 Task: In the  document publicspeaking.pdf Select the last point and add comment:  'Excellent point!' Insert emoji reactions: 'Heart' Select all the potins and apply Lowercase
Action: Mouse moved to (284, 432)
Screenshot: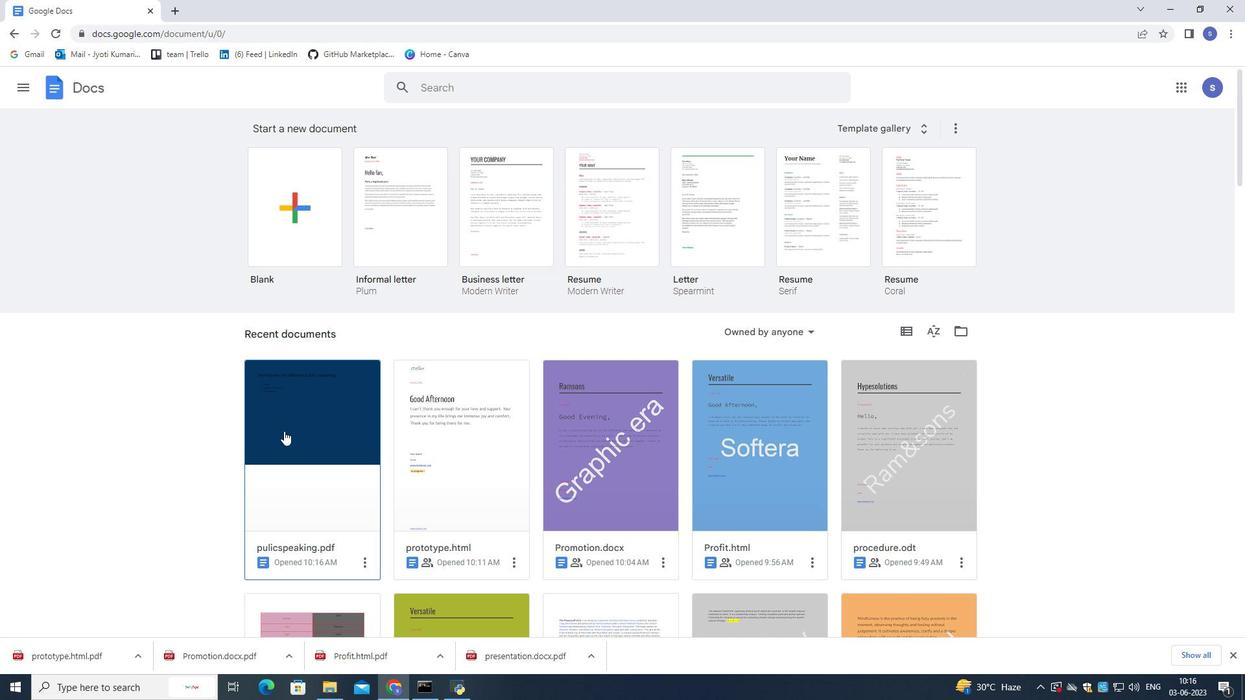 
Action: Mouse pressed left at (284, 432)
Screenshot: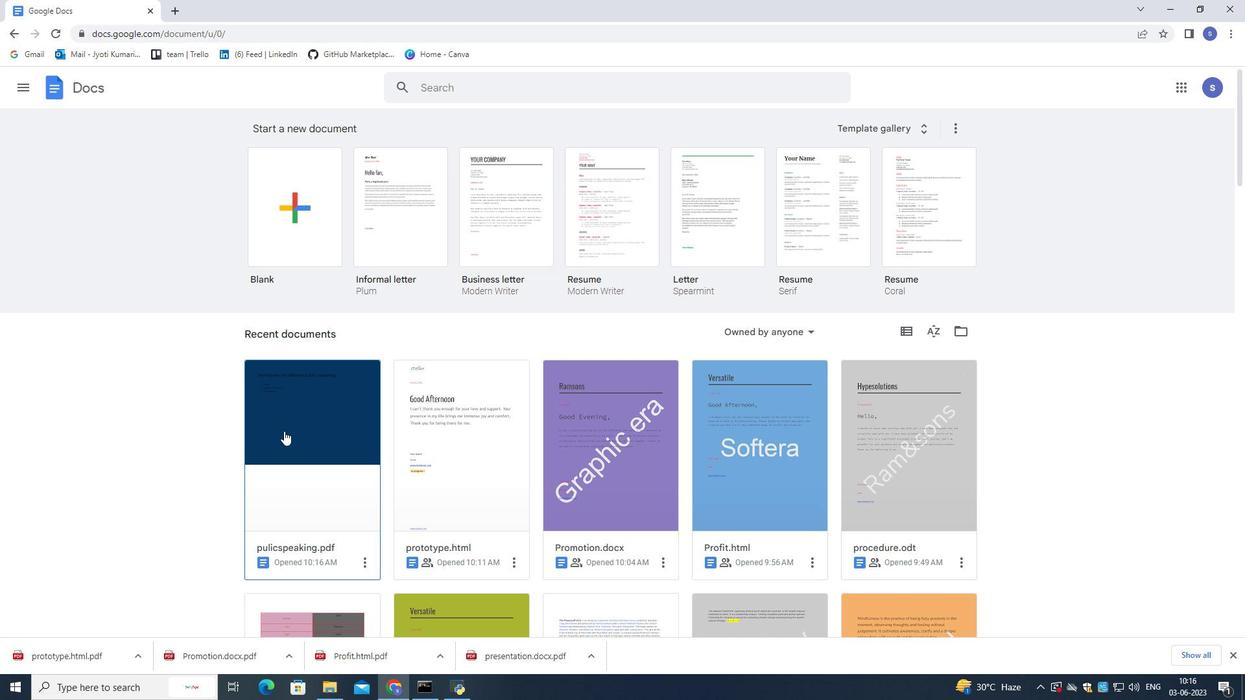 
Action: Mouse moved to (285, 432)
Screenshot: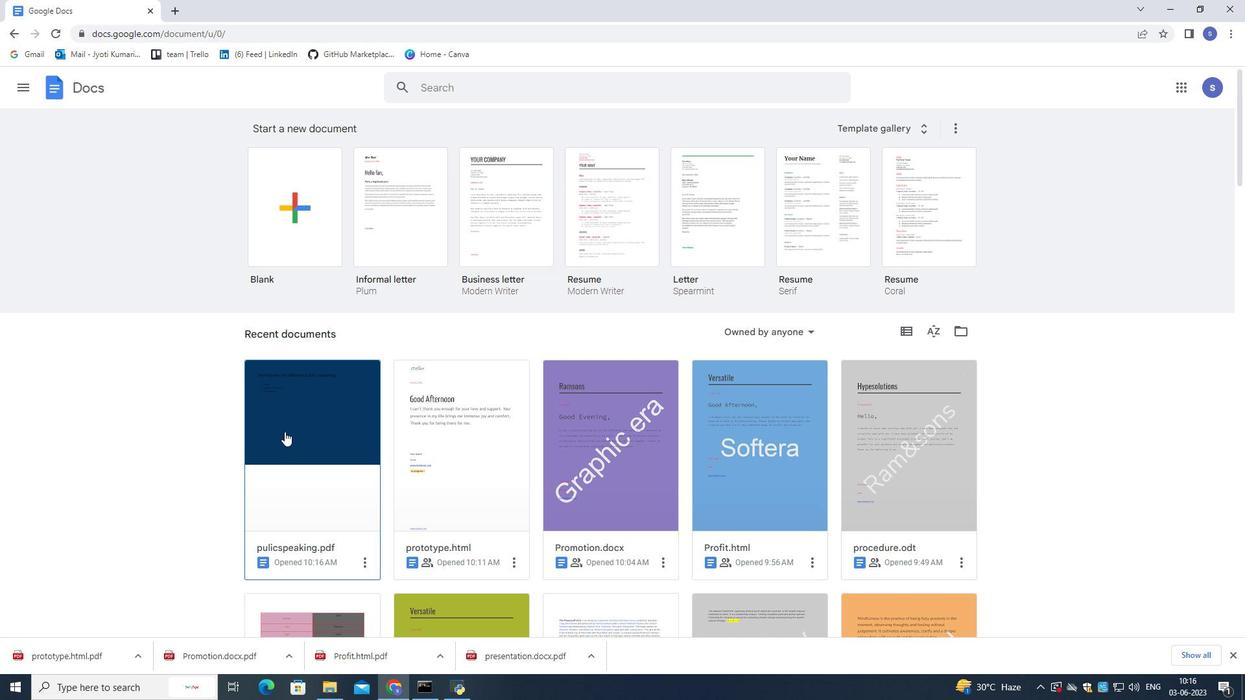 
Action: Mouse pressed left at (285, 432)
Screenshot: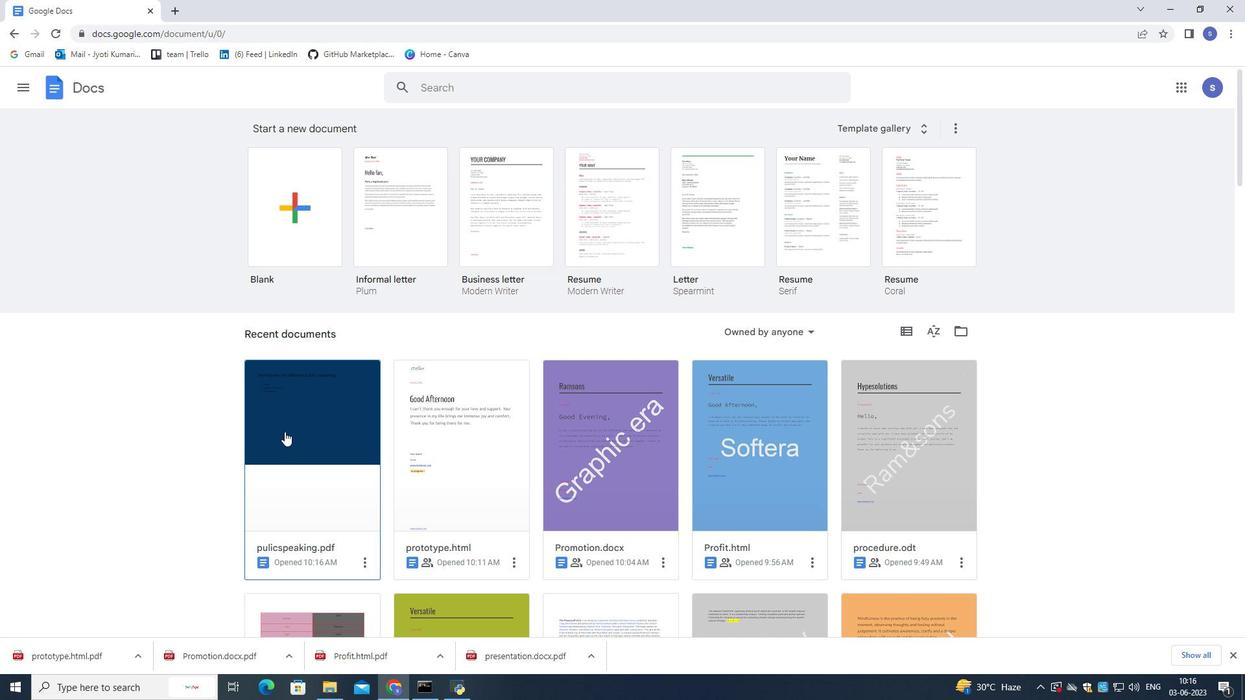 
Action: Mouse moved to (439, 314)
Screenshot: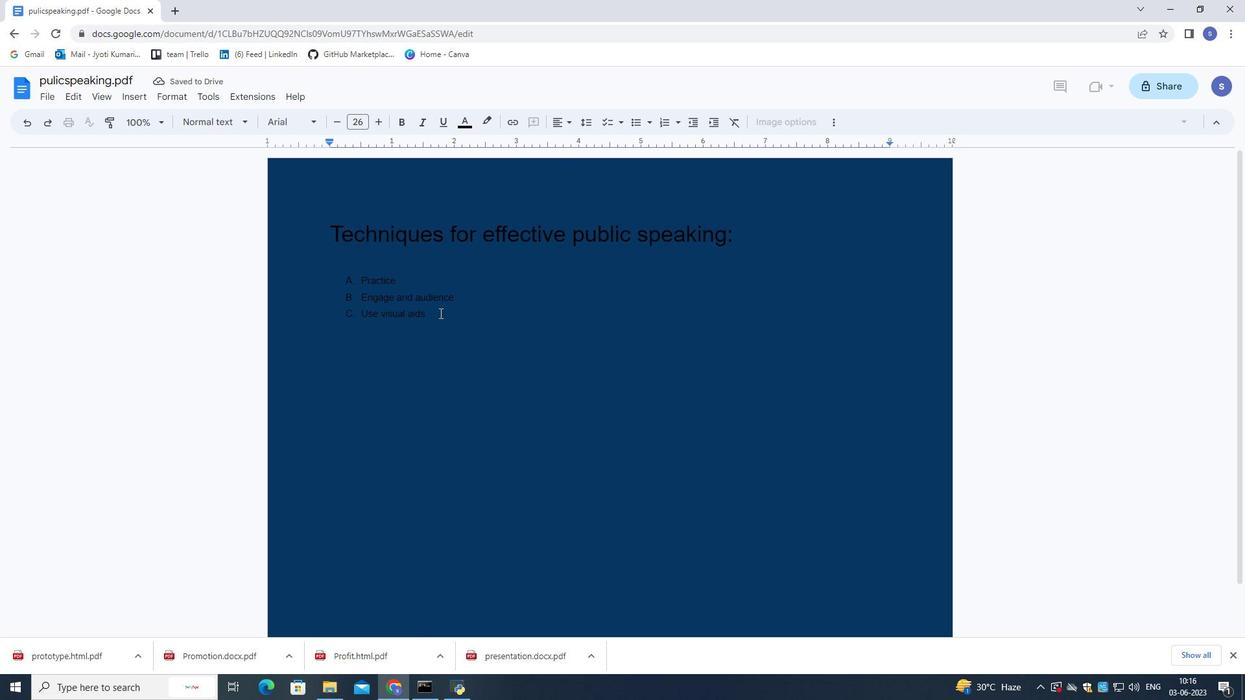 
Action: Mouse pressed left at (439, 314)
Screenshot: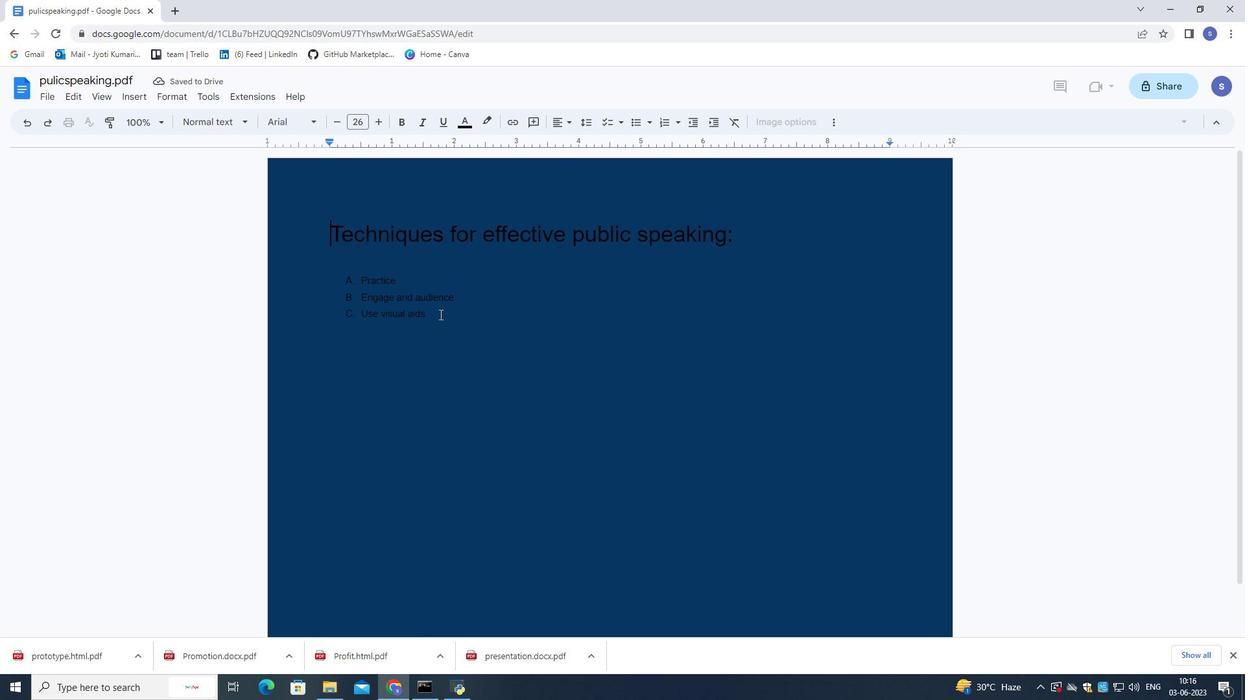 
Action: Mouse moved to (139, 94)
Screenshot: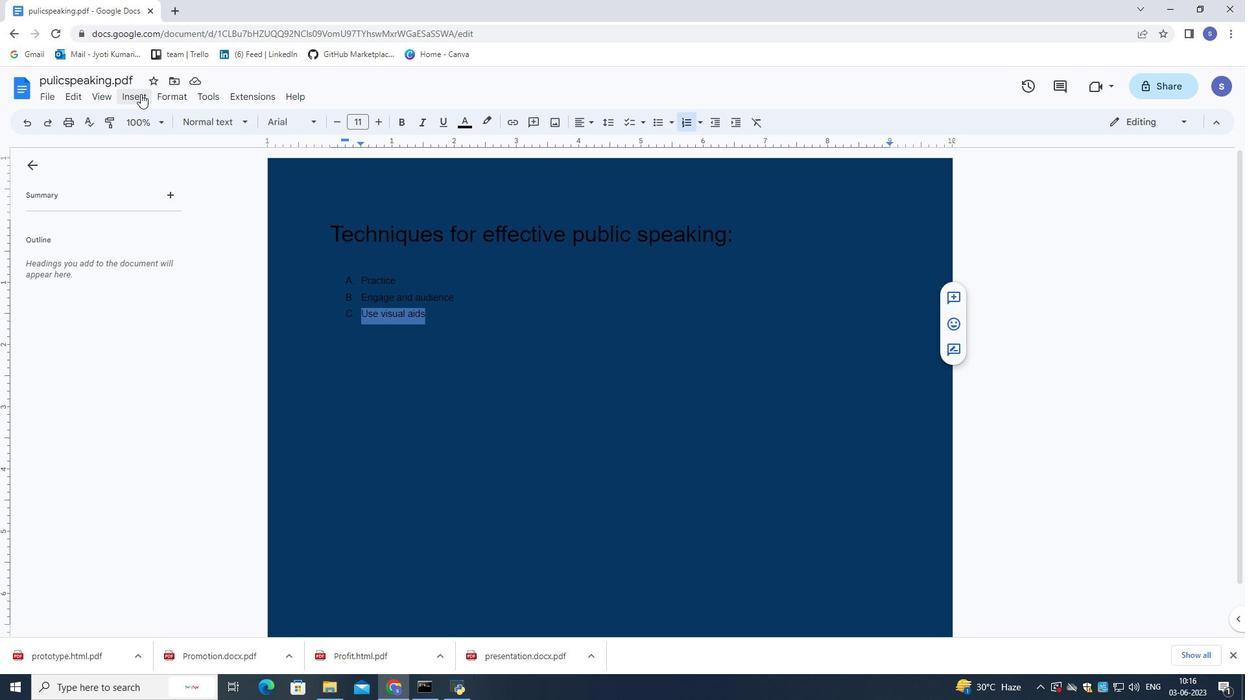 
Action: Mouse pressed left at (139, 94)
Screenshot: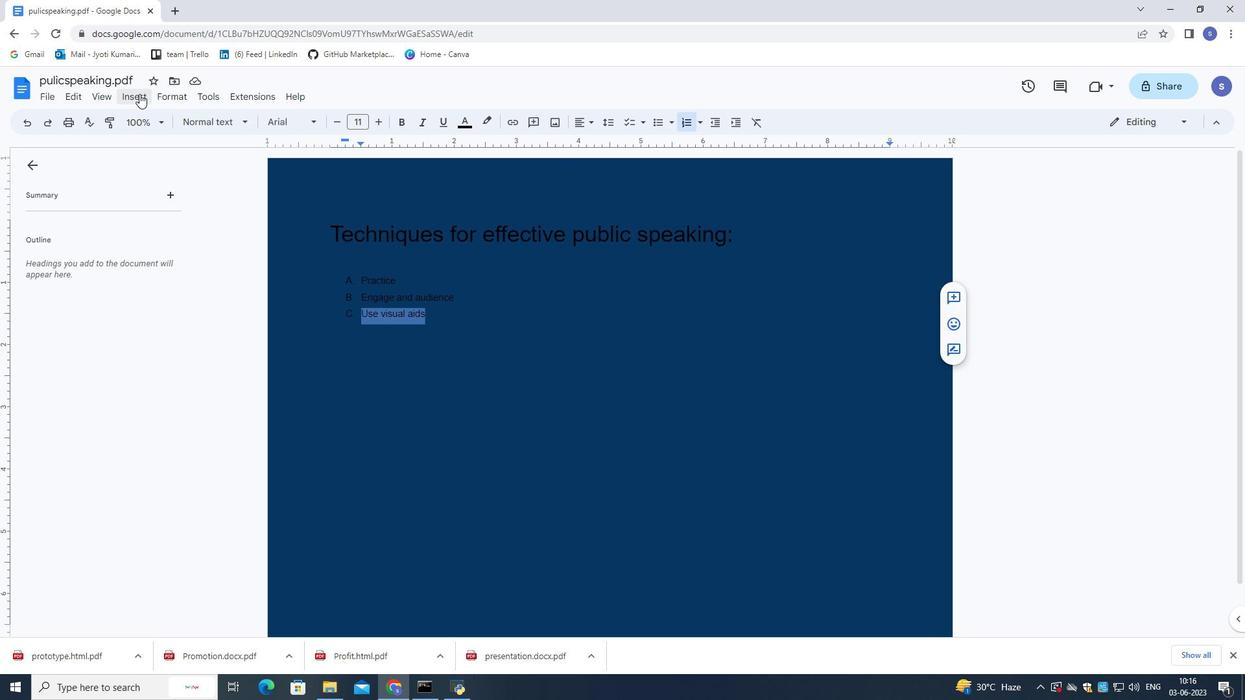 
Action: Mouse moved to (213, 519)
Screenshot: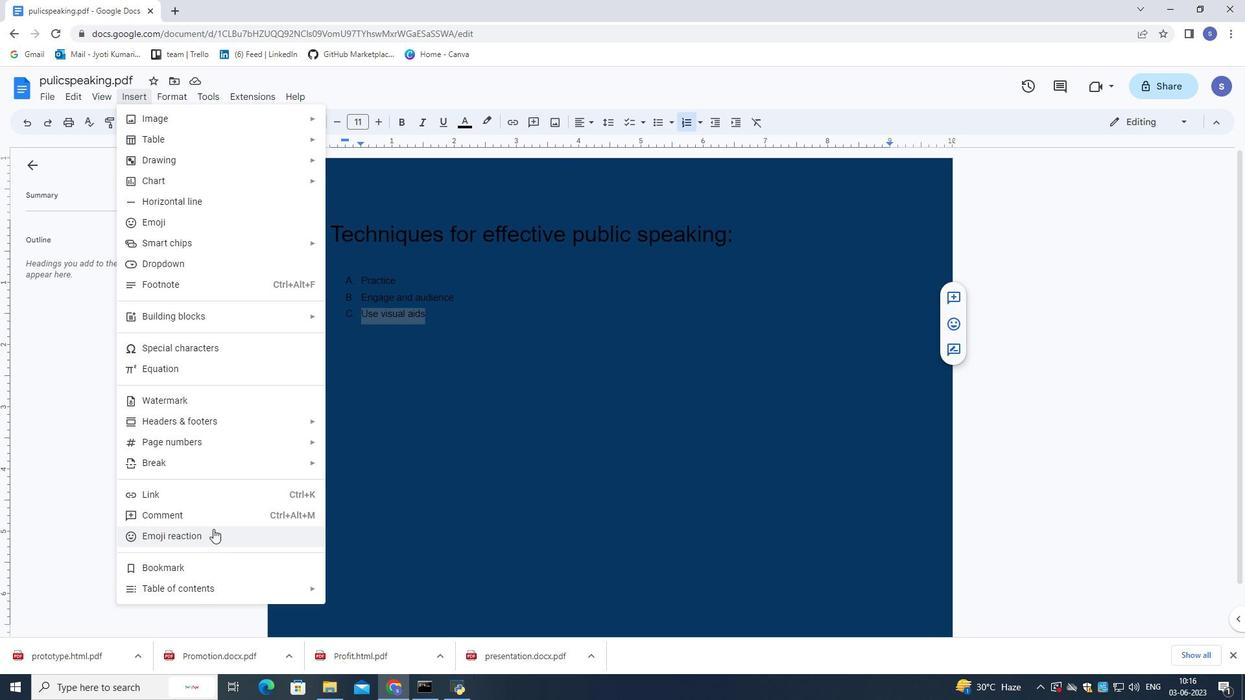 
Action: Mouse pressed left at (213, 519)
Screenshot: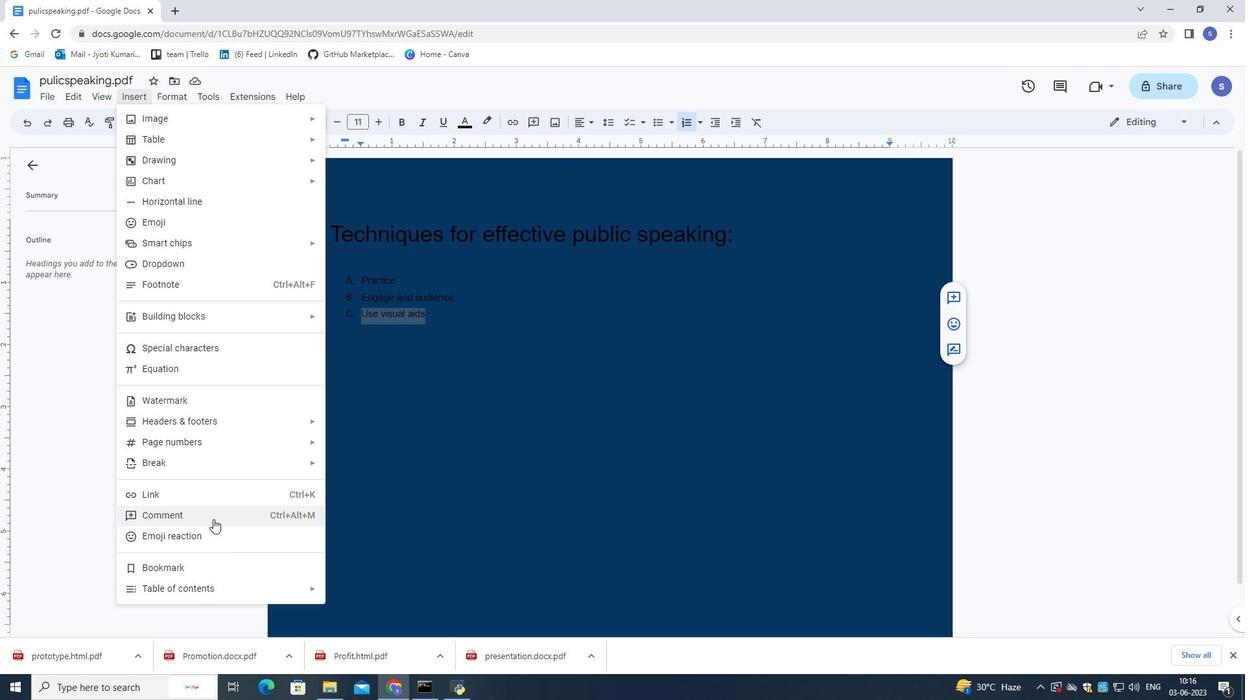 
Action: Mouse moved to (219, 524)
Screenshot: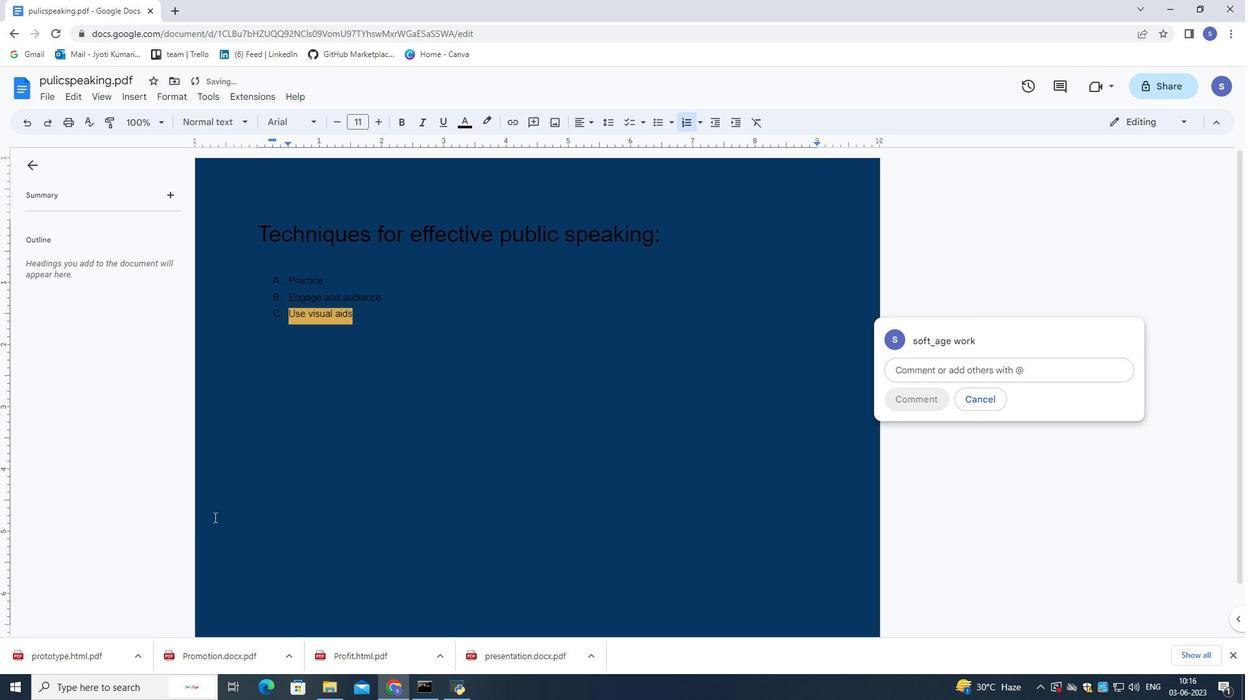 
Action: Key pressed <Key.shift><Key.shift><Key.shift><Key.shift><Key.shift><Key.shift>e<Key.backspace><Key.shift><Key.shift>Excellent<Key.space>point<Key.shift><Key.shift><Key.shift><Key.shift>!<Key.space>
Screenshot: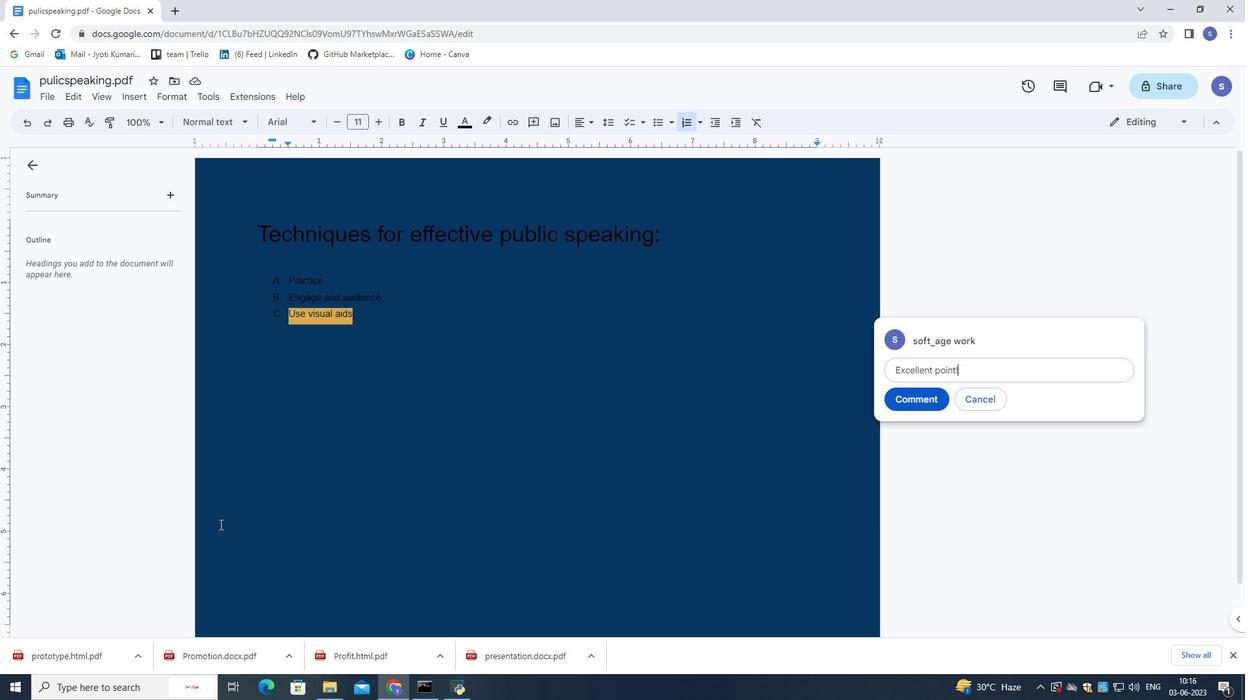 
Action: Mouse moved to (901, 393)
Screenshot: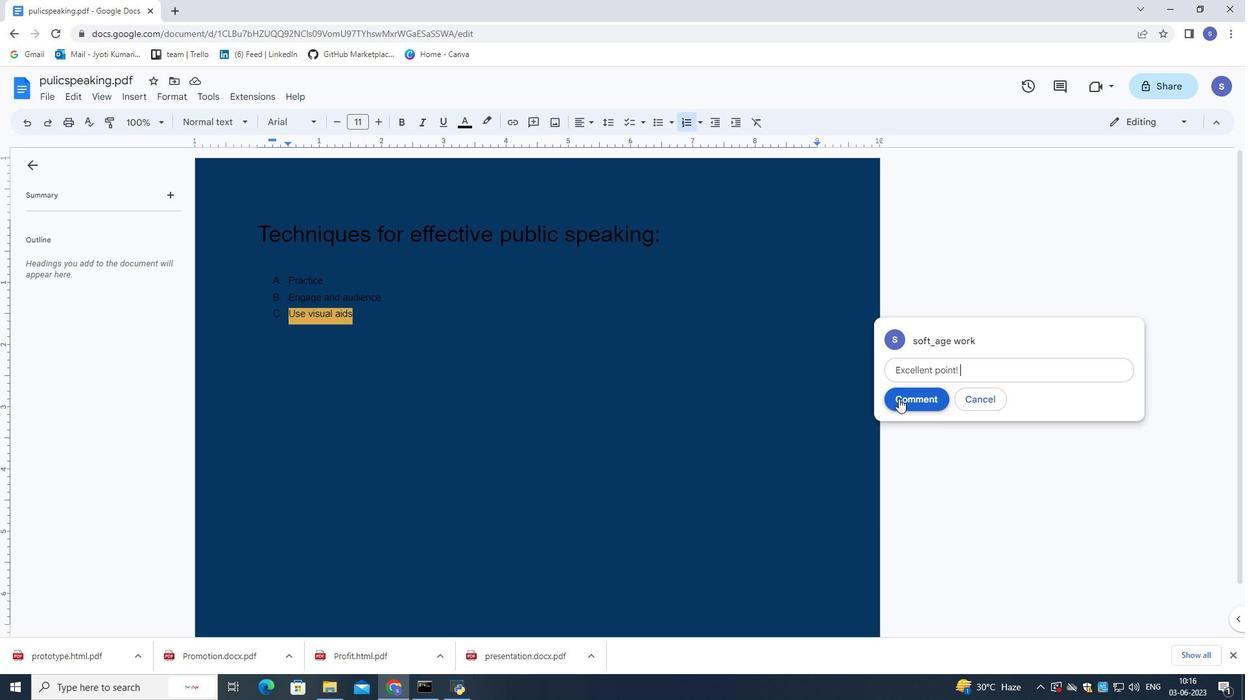 
Action: Mouse pressed left at (901, 393)
Screenshot: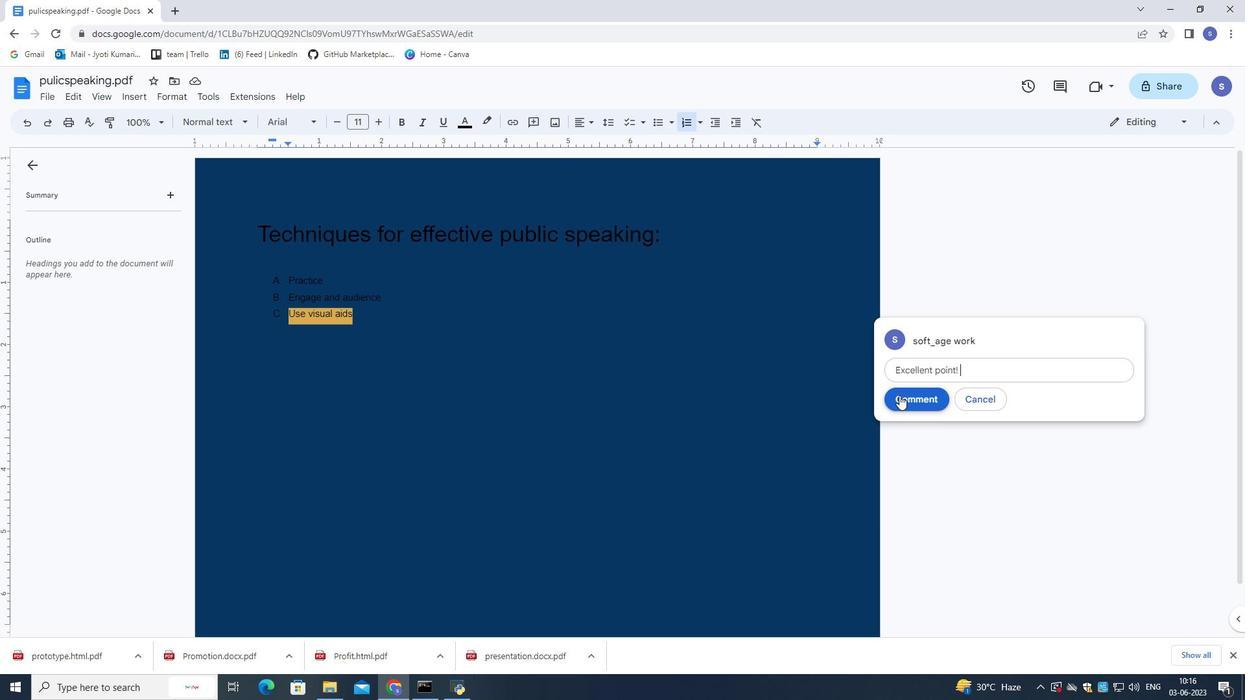 
Action: Mouse moved to (857, 286)
Screenshot: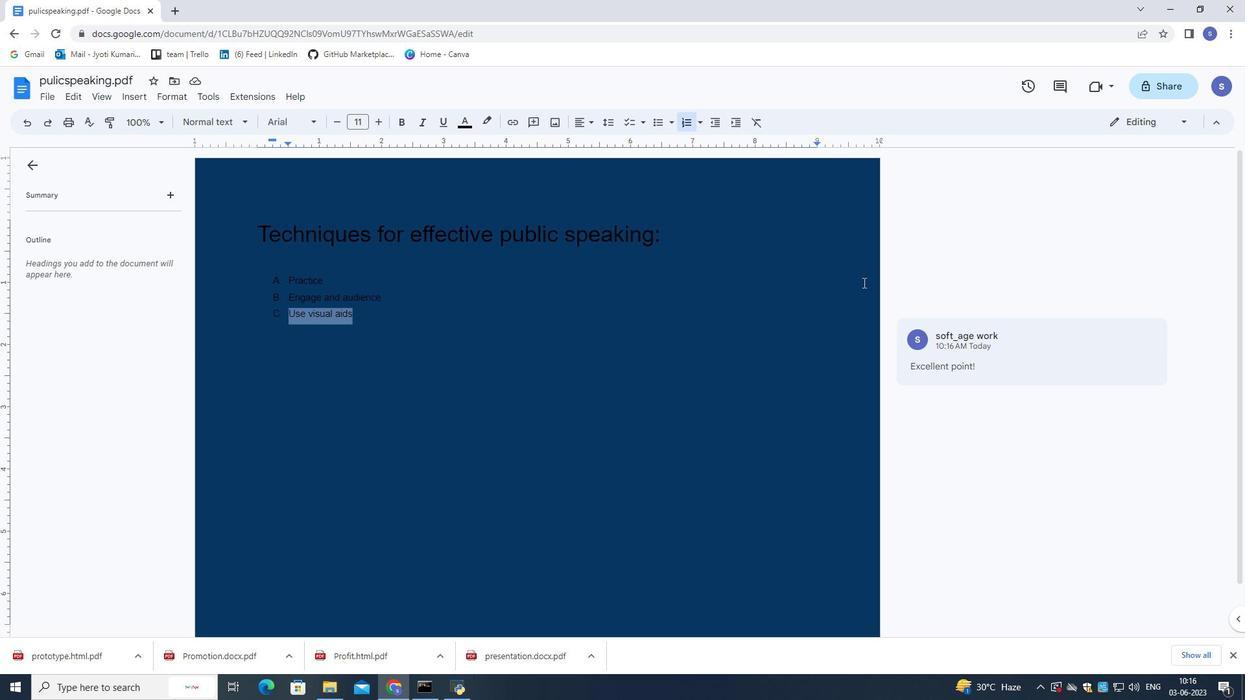 
Action: Mouse pressed left at (857, 286)
Screenshot: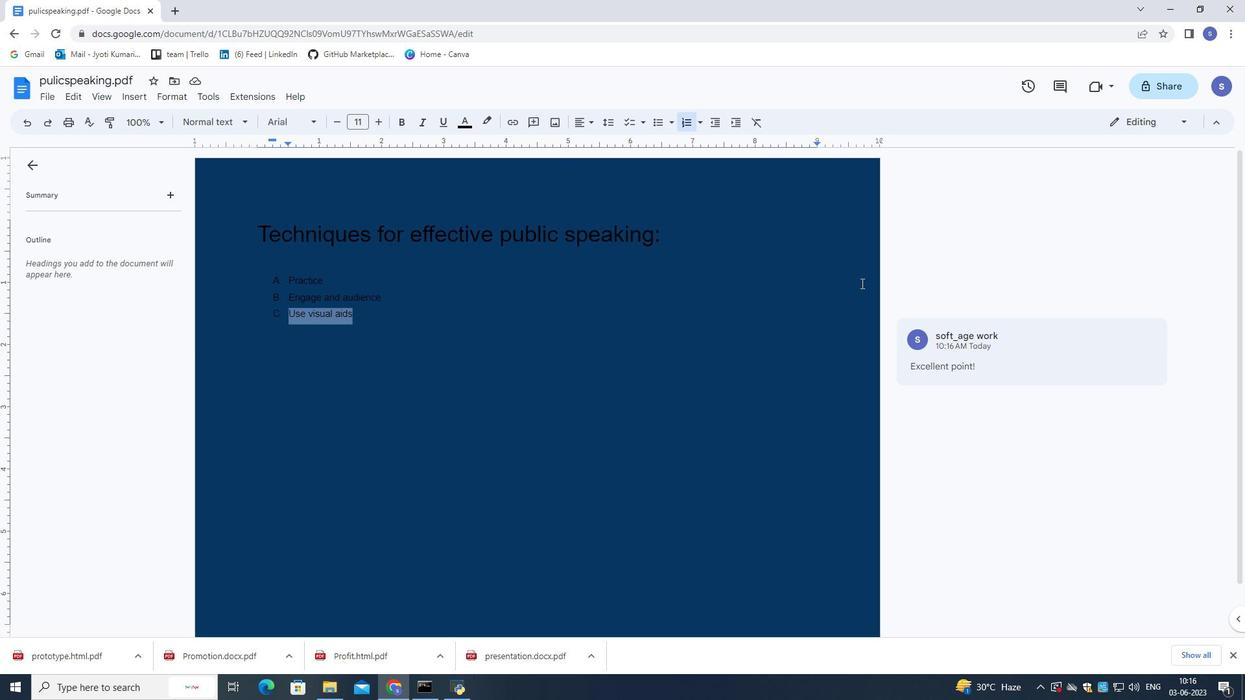 
Action: Mouse moved to (883, 287)
Screenshot: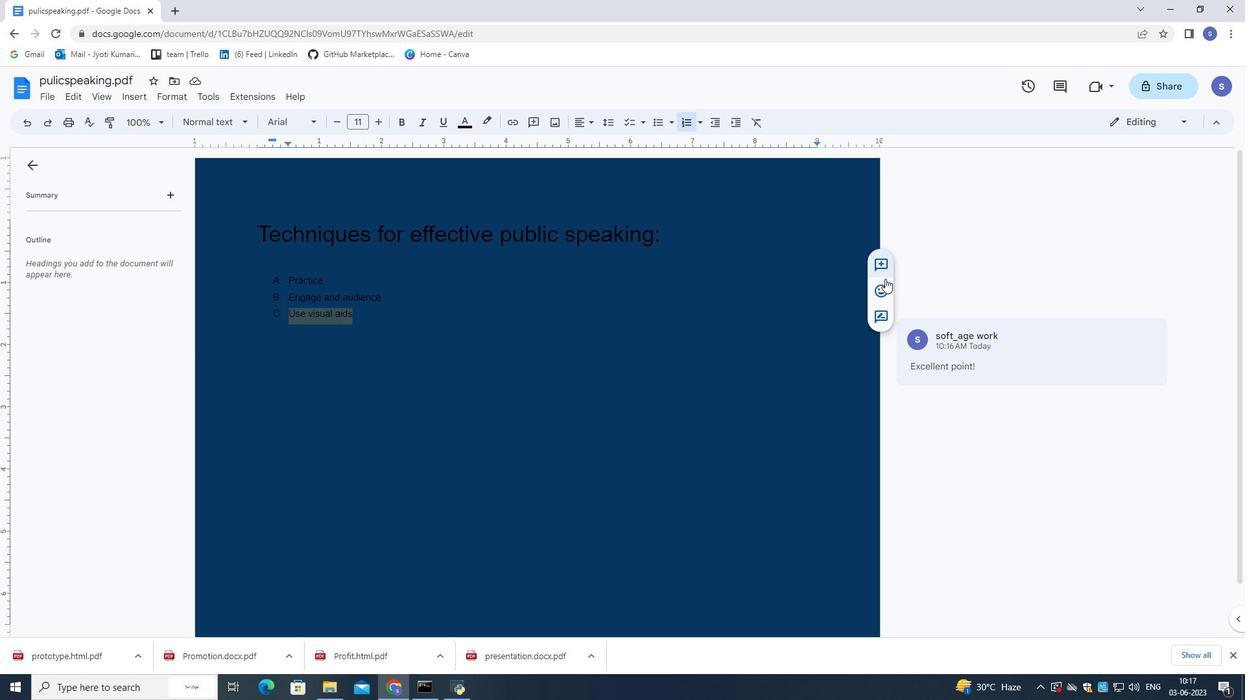 
Action: Mouse pressed left at (883, 287)
Screenshot: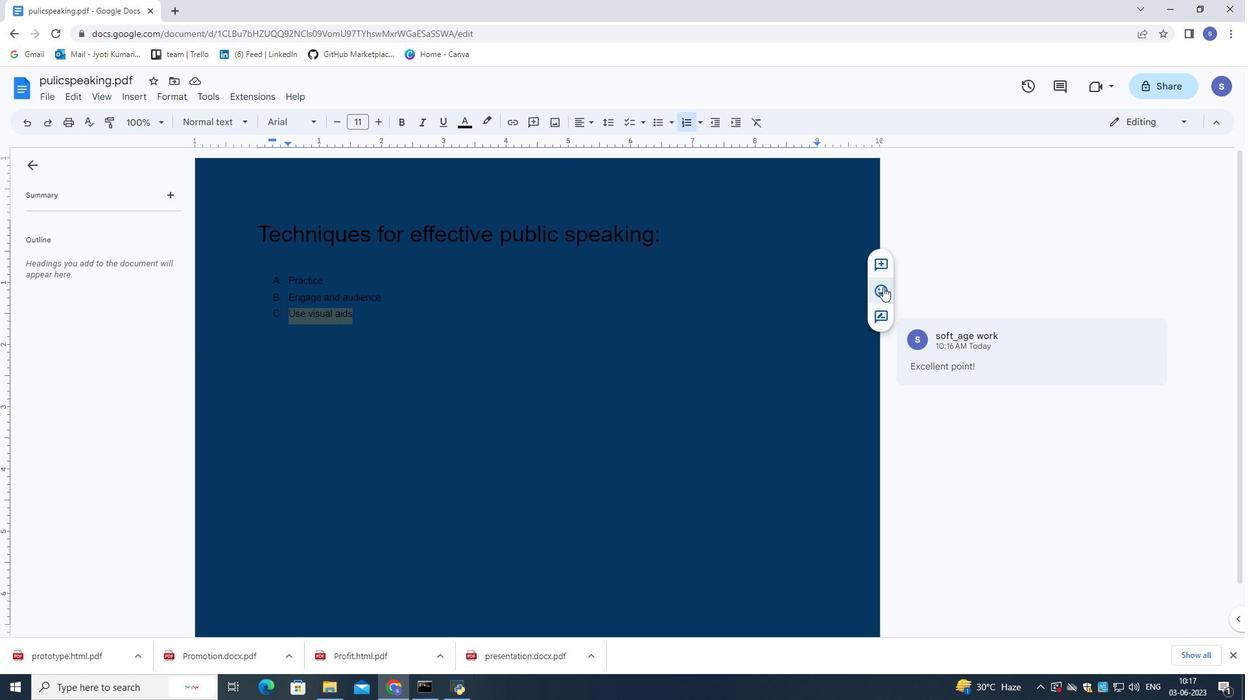 
Action: Mouse moved to (925, 447)
Screenshot: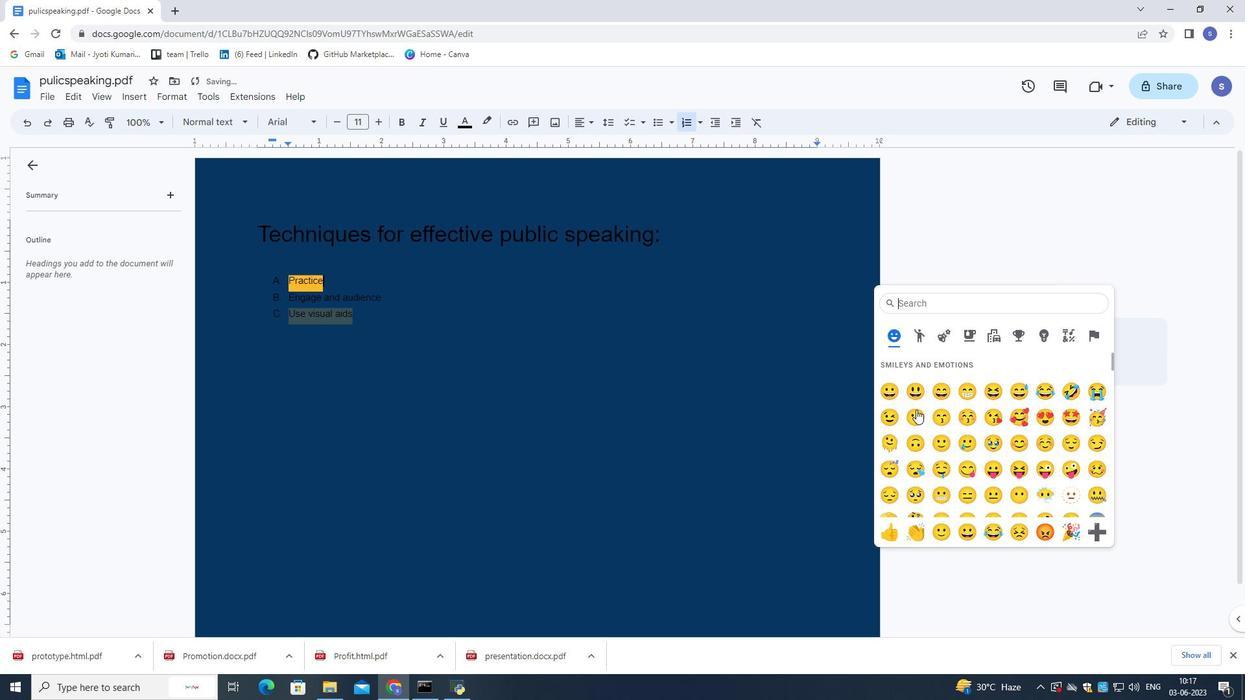 
Action: Mouse scrolled (925, 447) with delta (0, 0)
Screenshot: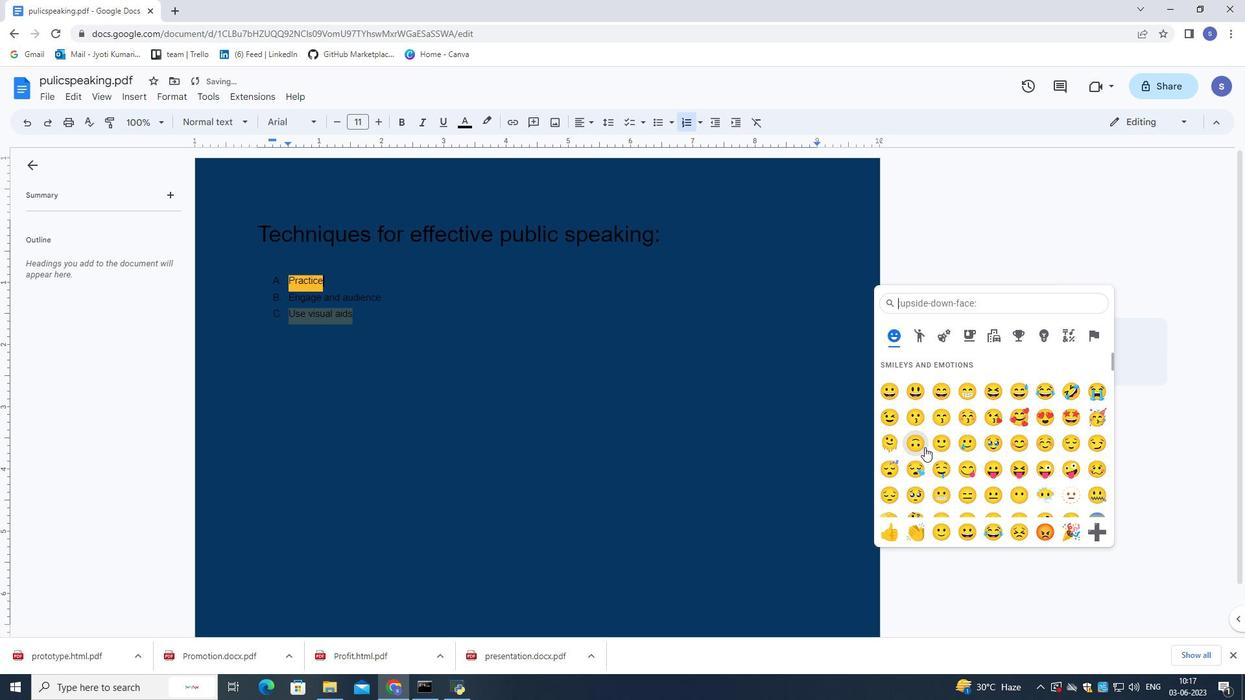 
Action: Mouse scrolled (925, 447) with delta (0, 0)
Screenshot: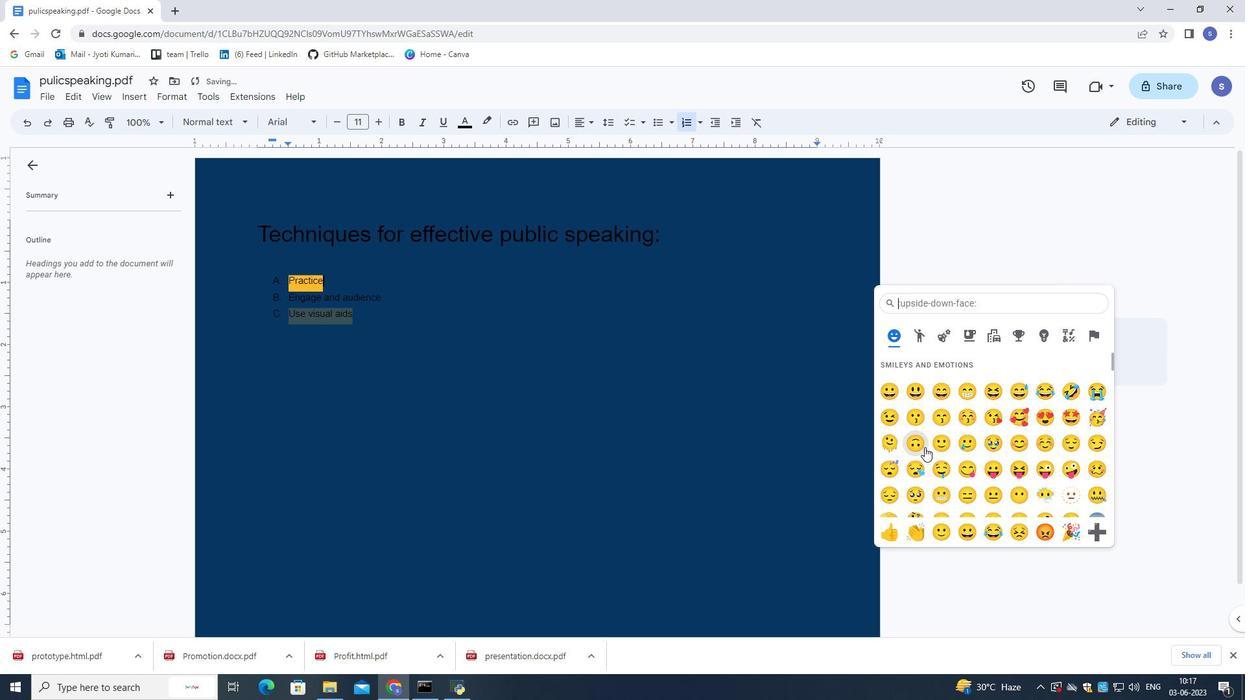 
Action: Mouse scrolled (925, 447) with delta (0, 0)
Screenshot: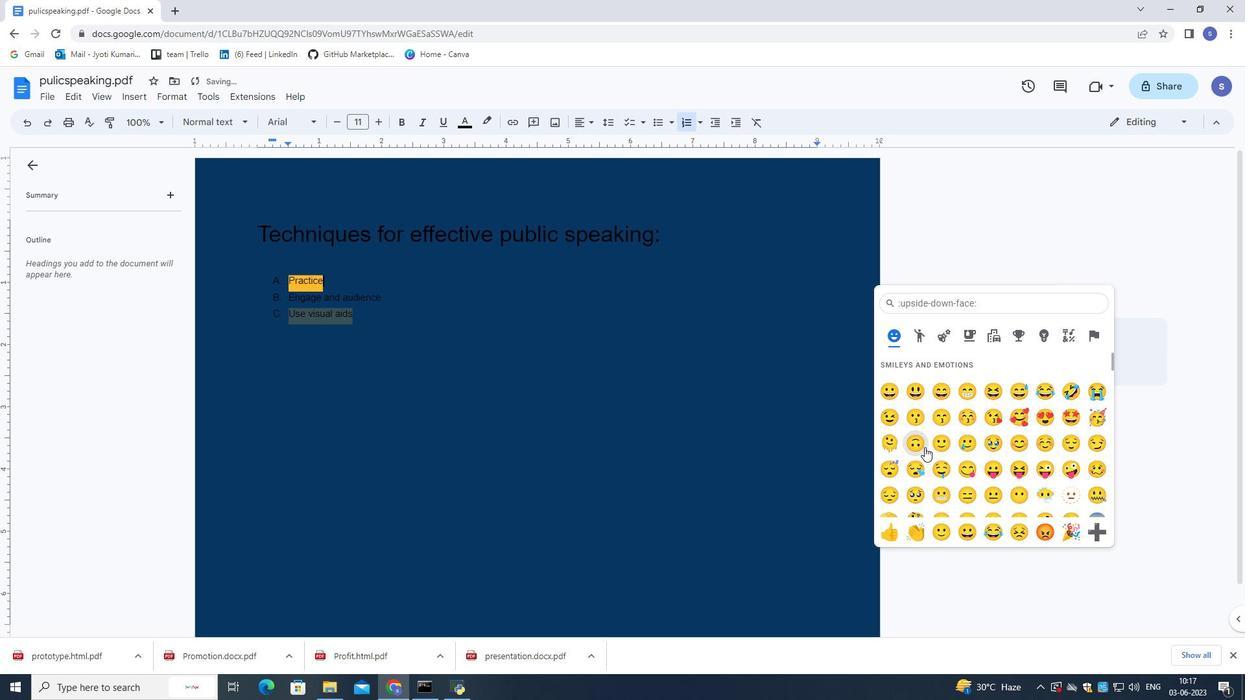 
Action: Mouse scrolled (925, 447) with delta (0, 0)
Screenshot: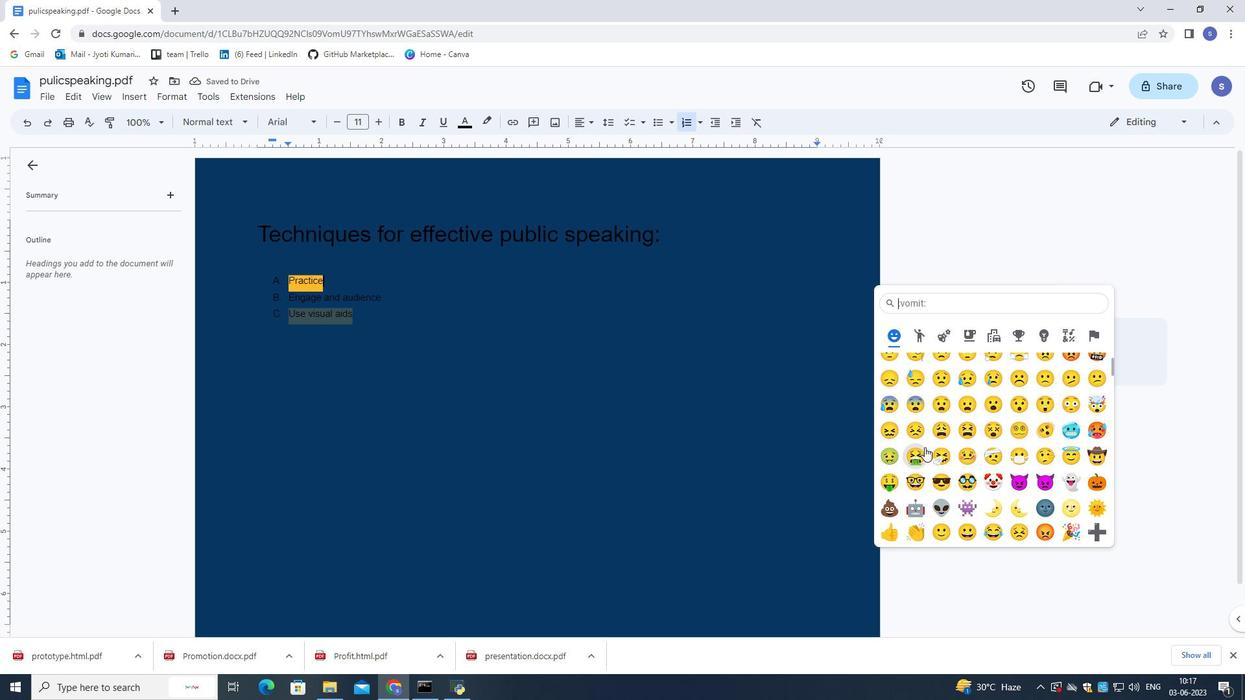 
Action: Mouse scrolled (925, 447) with delta (0, 0)
Screenshot: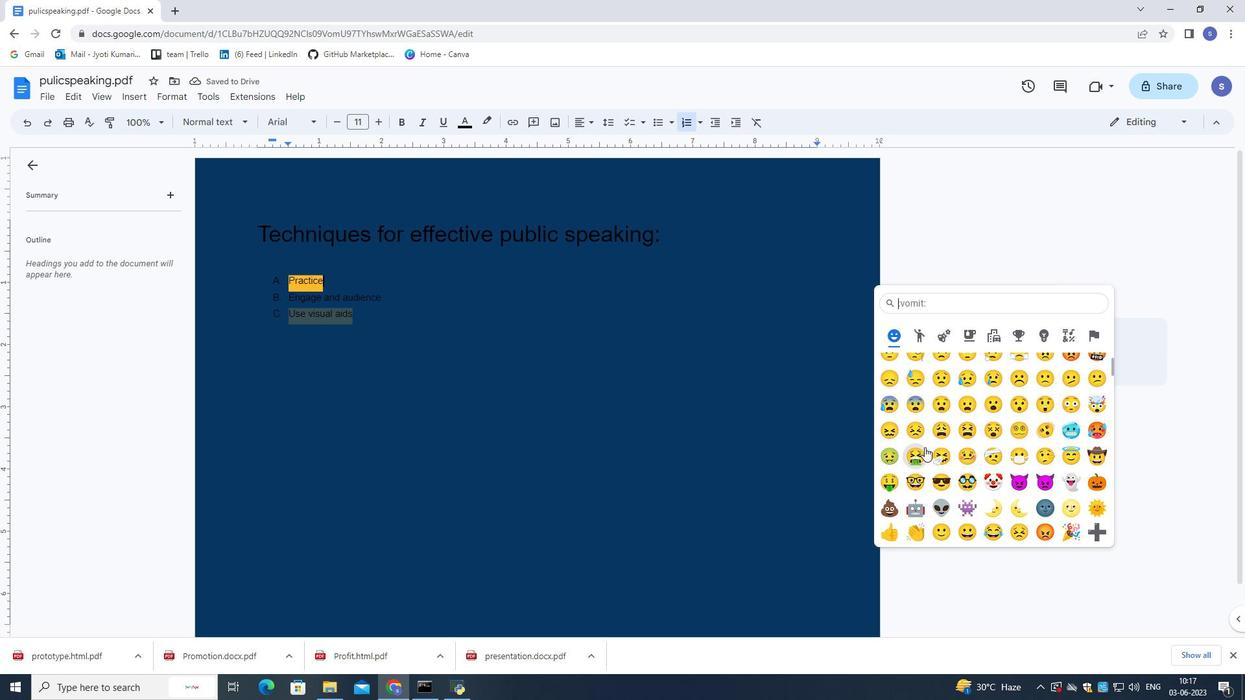 
Action: Mouse moved to (886, 473)
Screenshot: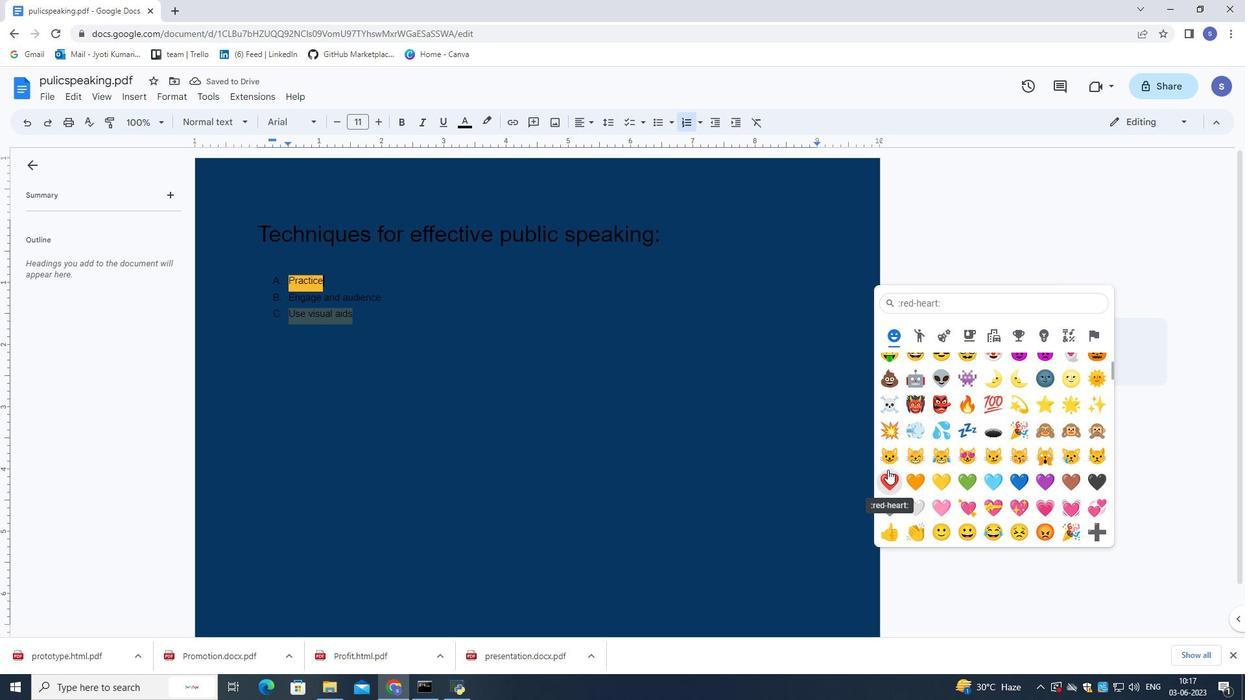 
Action: Mouse pressed left at (886, 473)
Screenshot: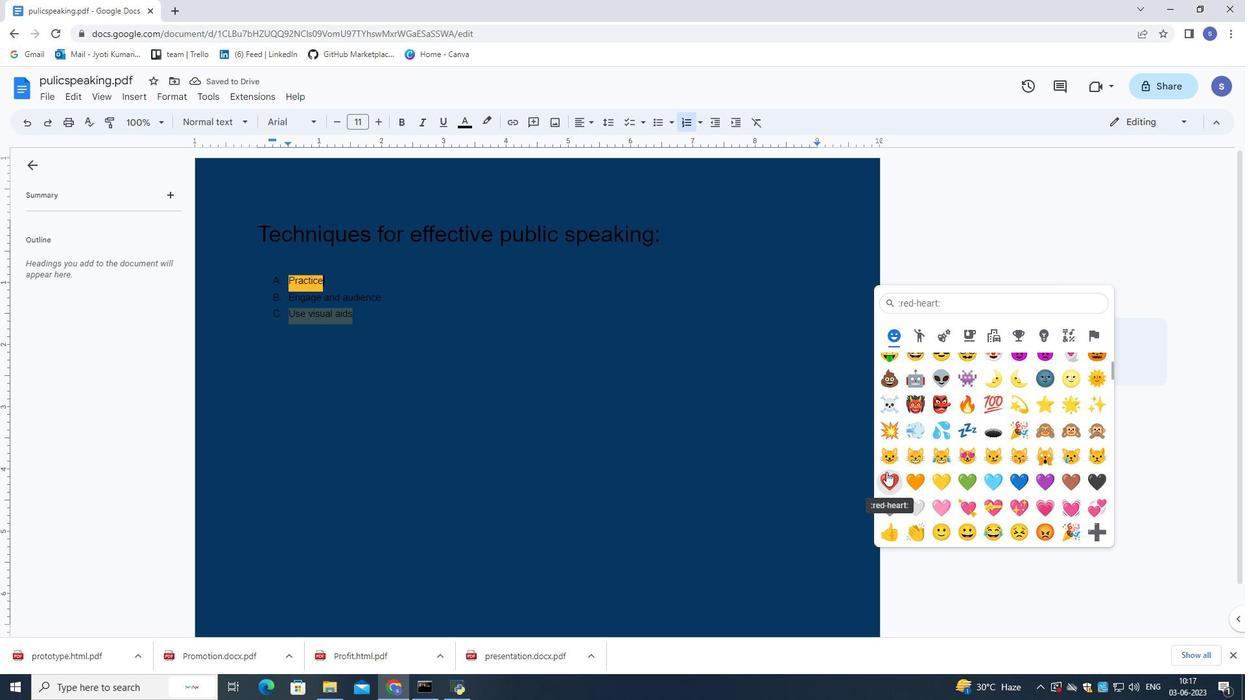 
Action: Mouse moved to (505, 348)
Screenshot: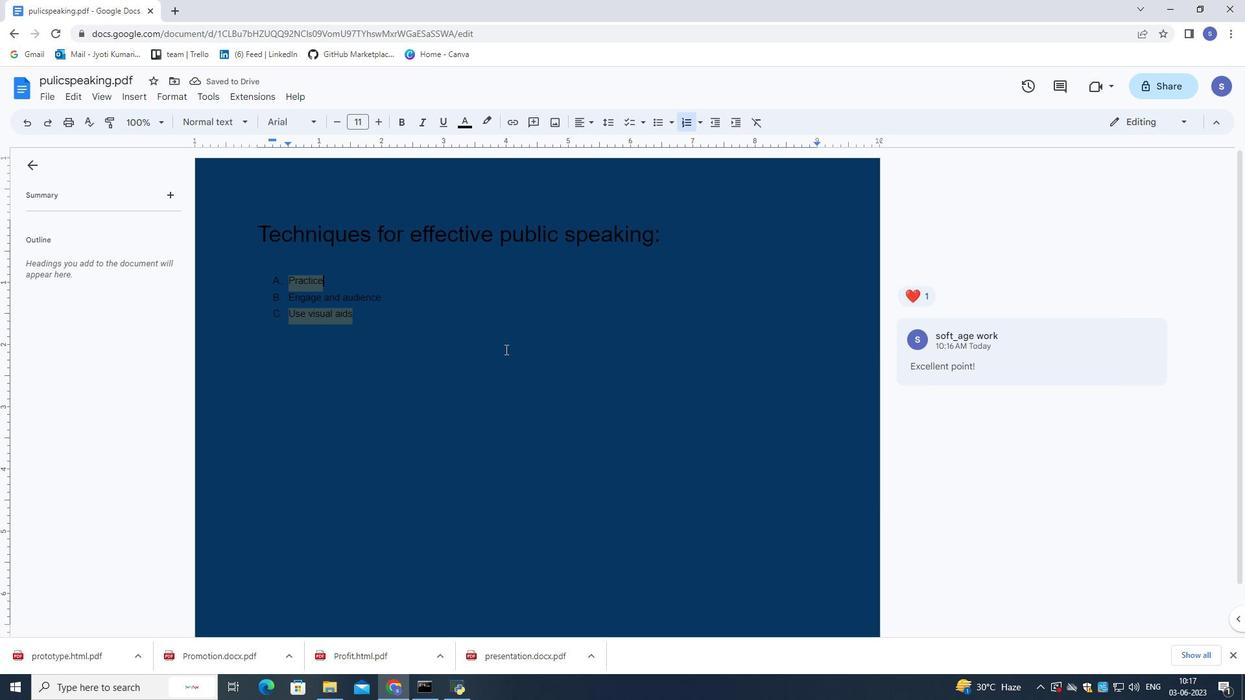 
Action: Mouse pressed left at (505, 348)
Screenshot: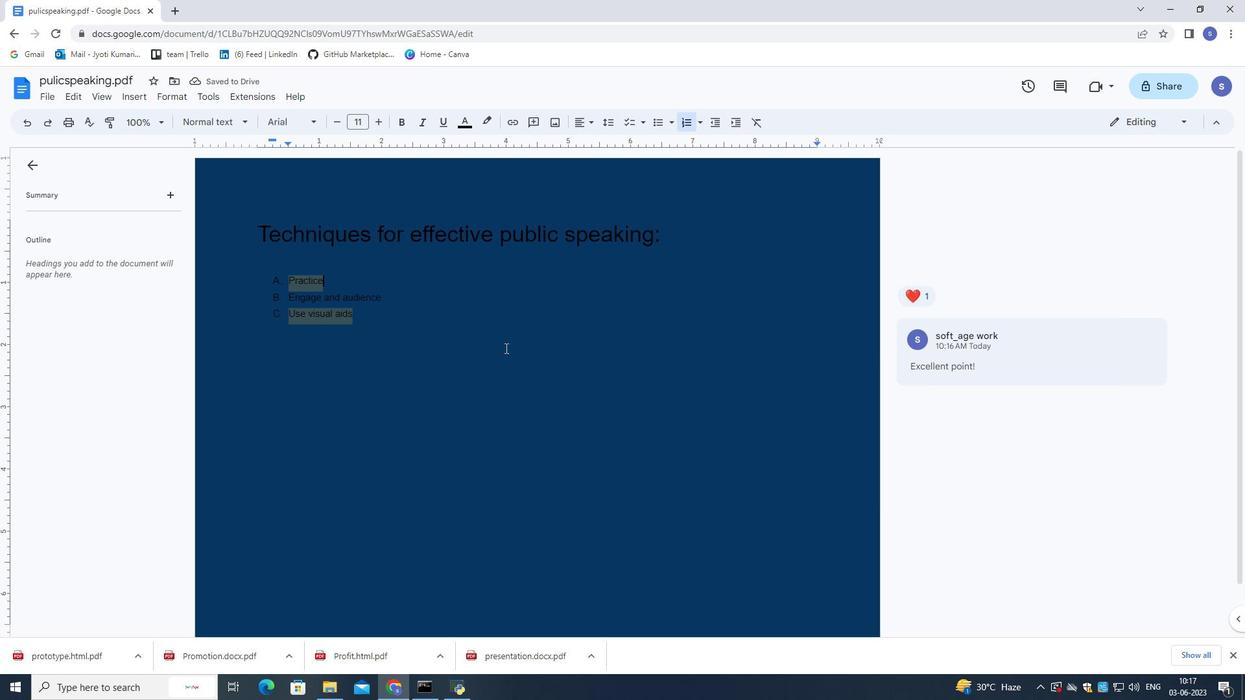 
Action: Mouse moved to (412, 313)
Screenshot: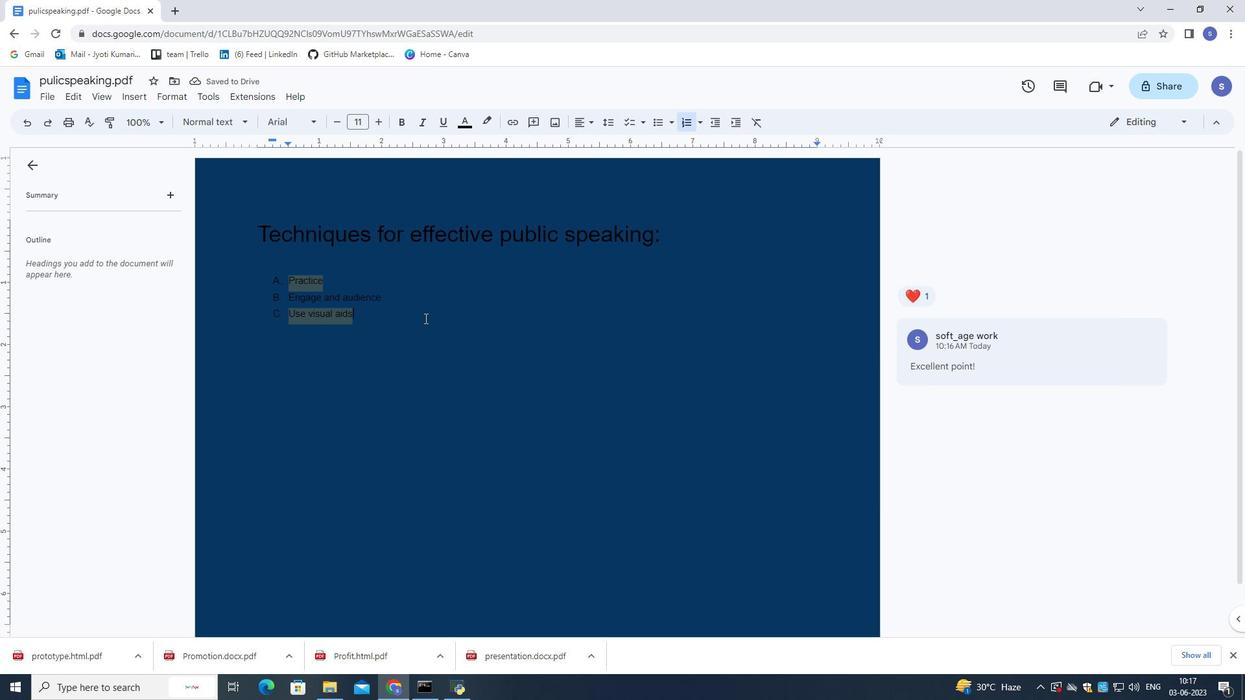 
Action: Mouse pressed left at (412, 313)
Screenshot: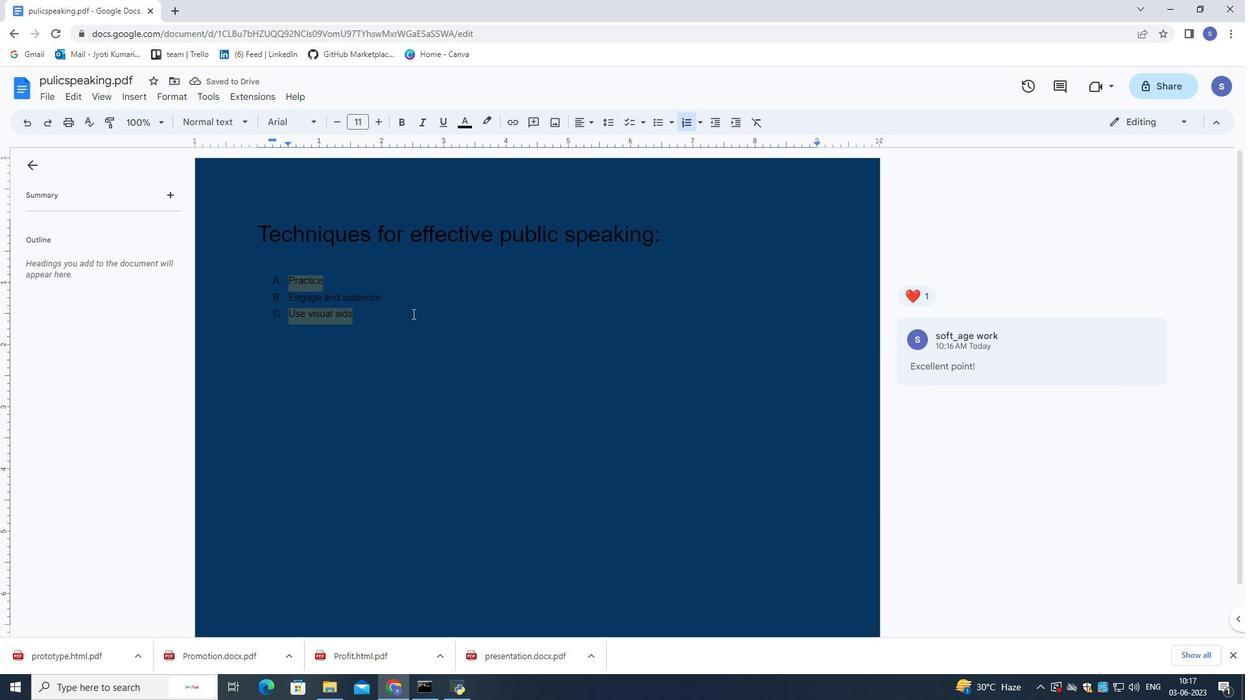 
Action: Mouse moved to (397, 344)
Screenshot: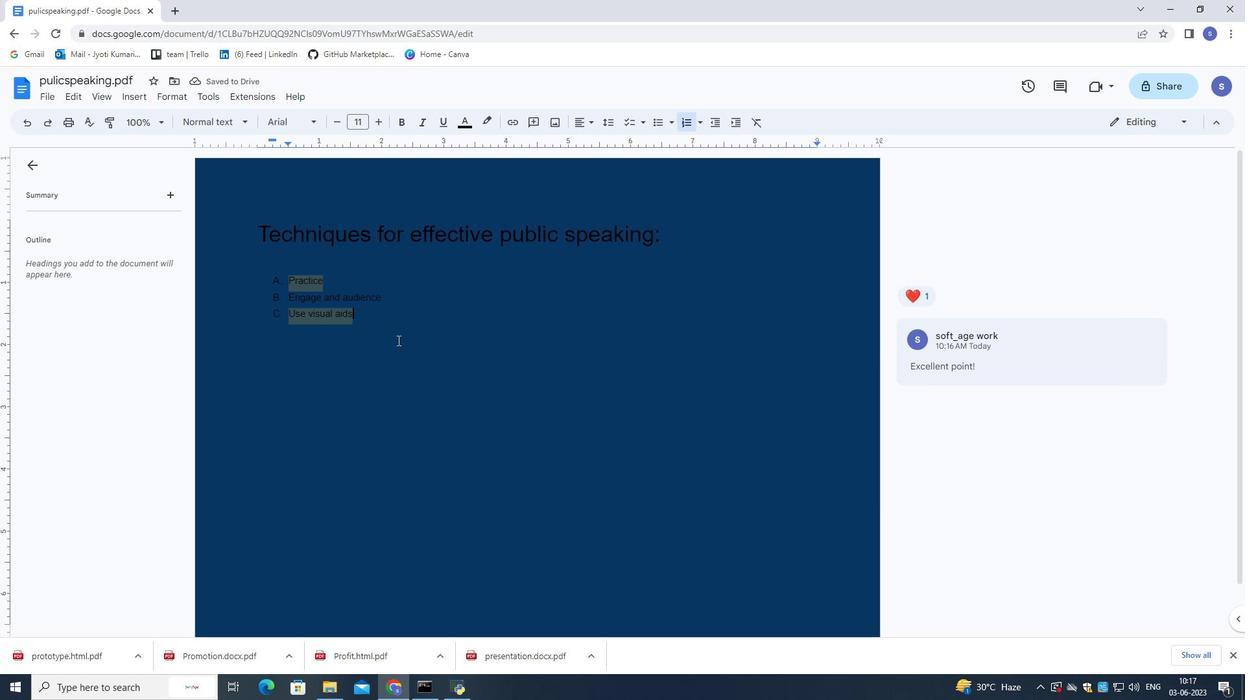 
Action: Mouse pressed left at (397, 344)
Screenshot: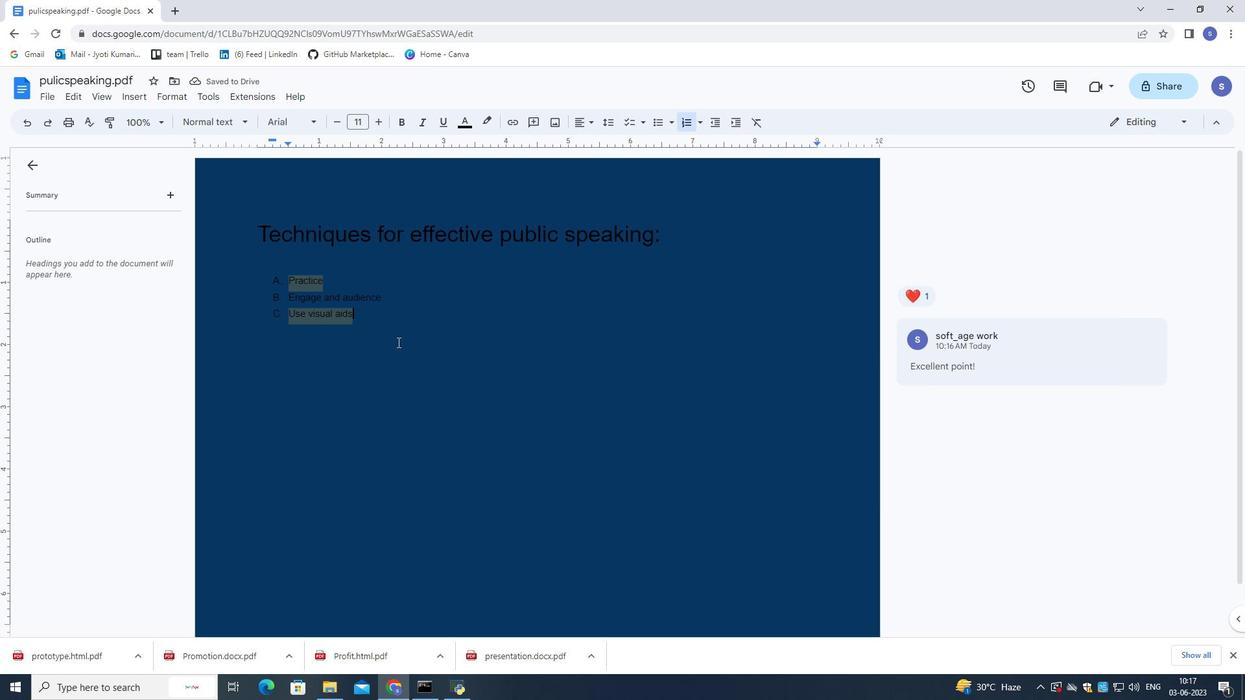 
Action: Mouse moved to (389, 324)
Screenshot: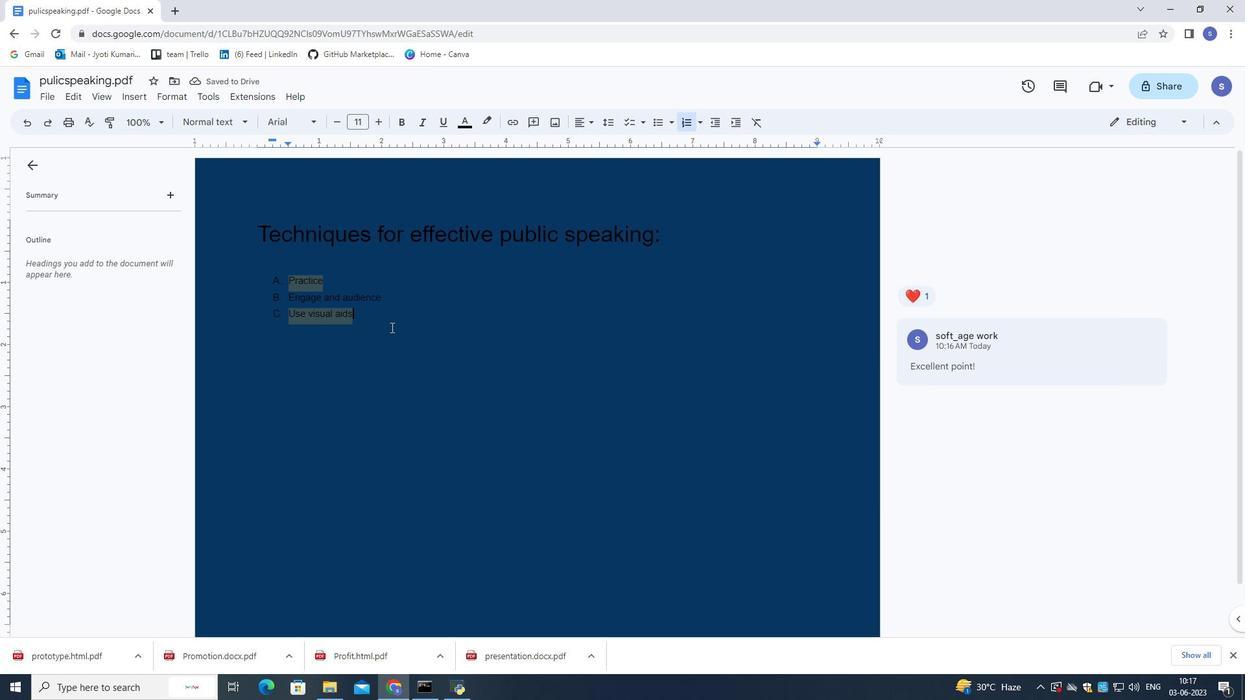 
Action: Mouse pressed left at (389, 324)
Screenshot: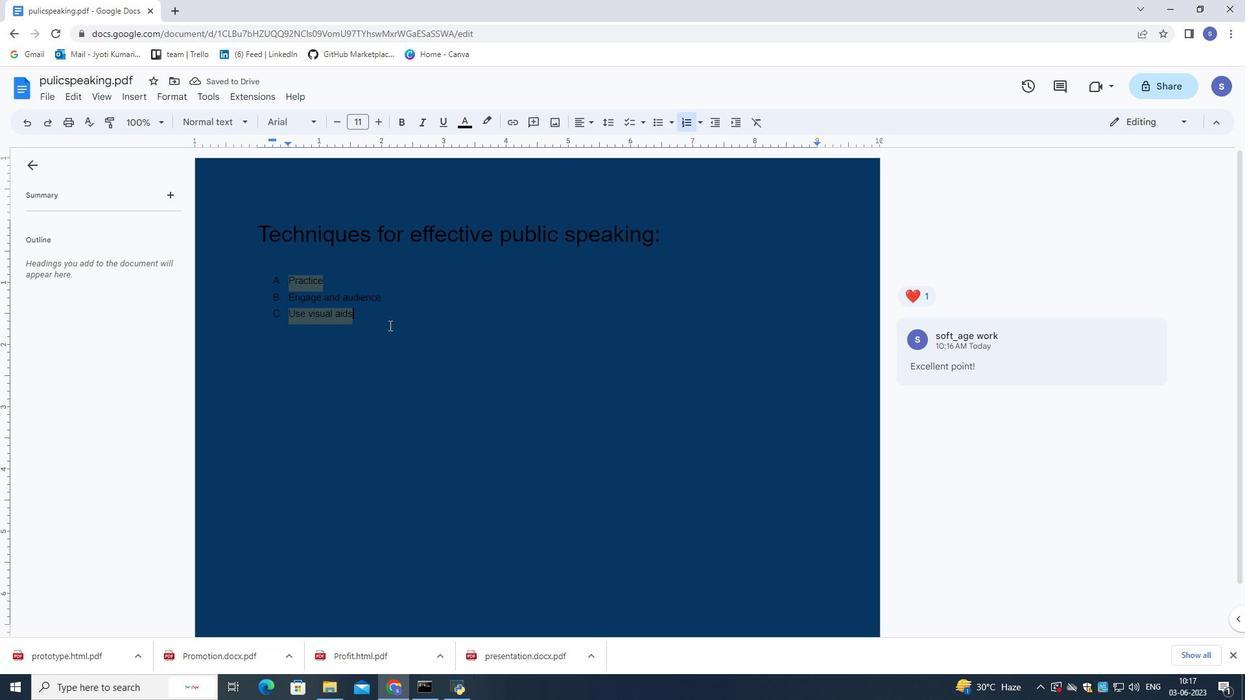 
Action: Mouse moved to (184, 94)
Screenshot: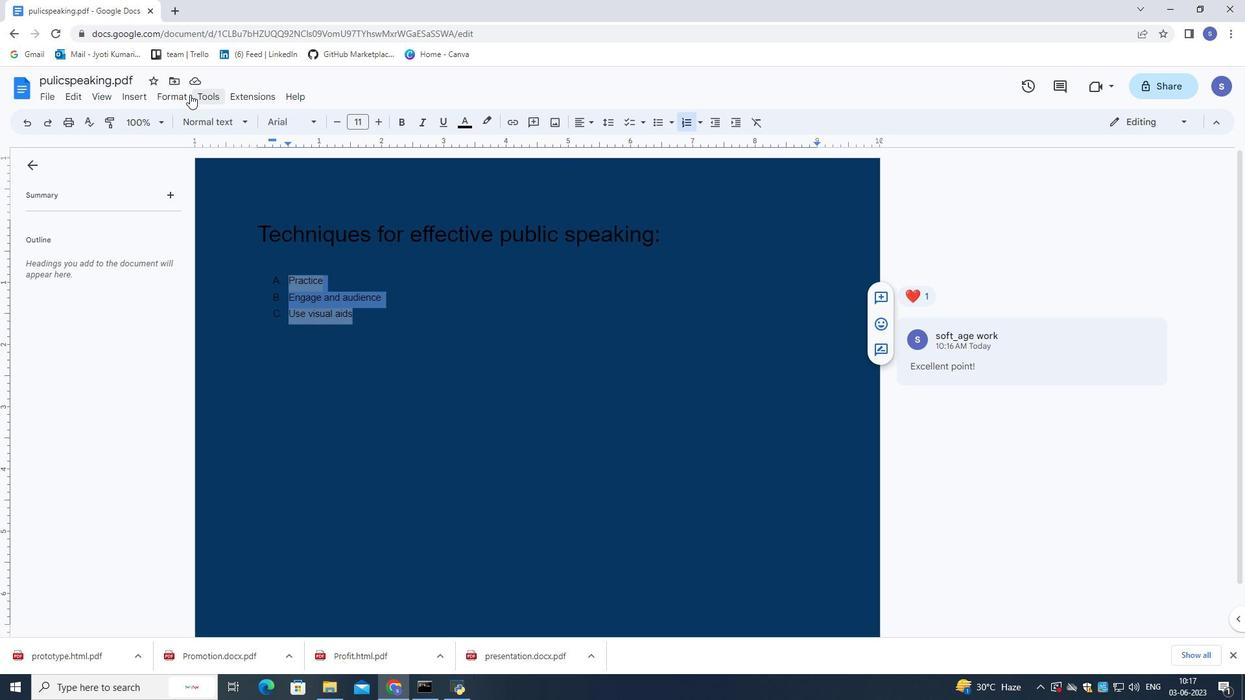 
Action: Mouse pressed left at (184, 94)
Screenshot: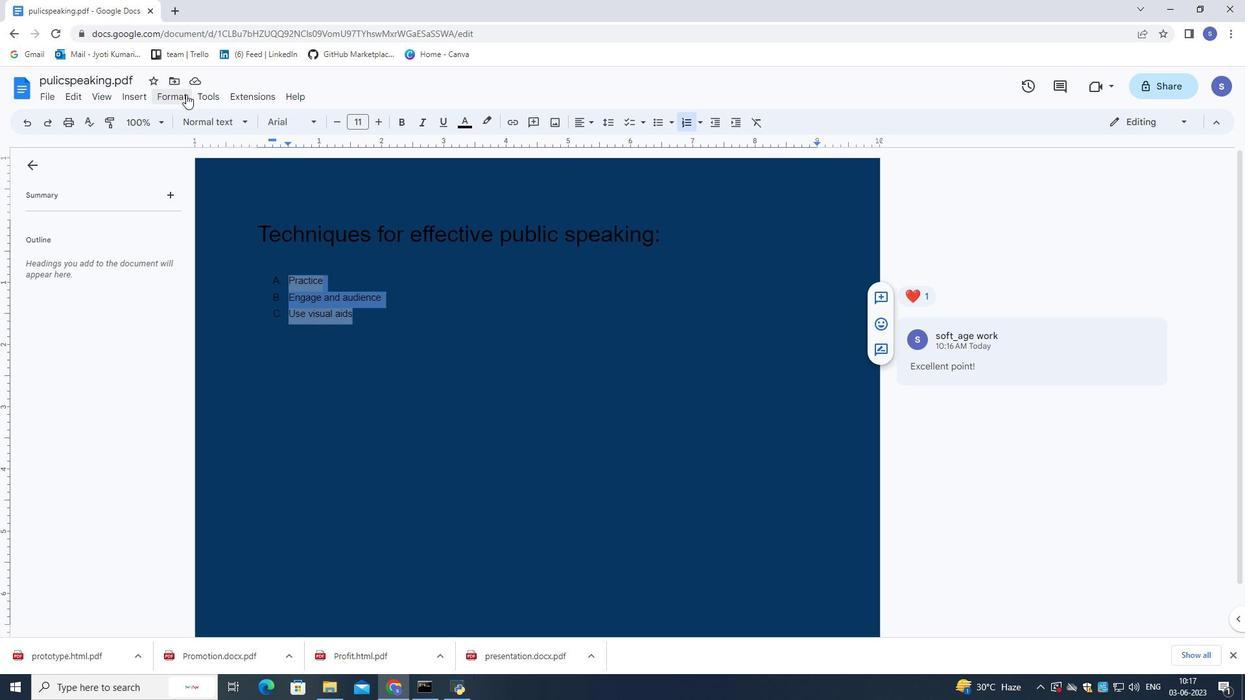 
Action: Mouse moved to (445, 279)
Screenshot: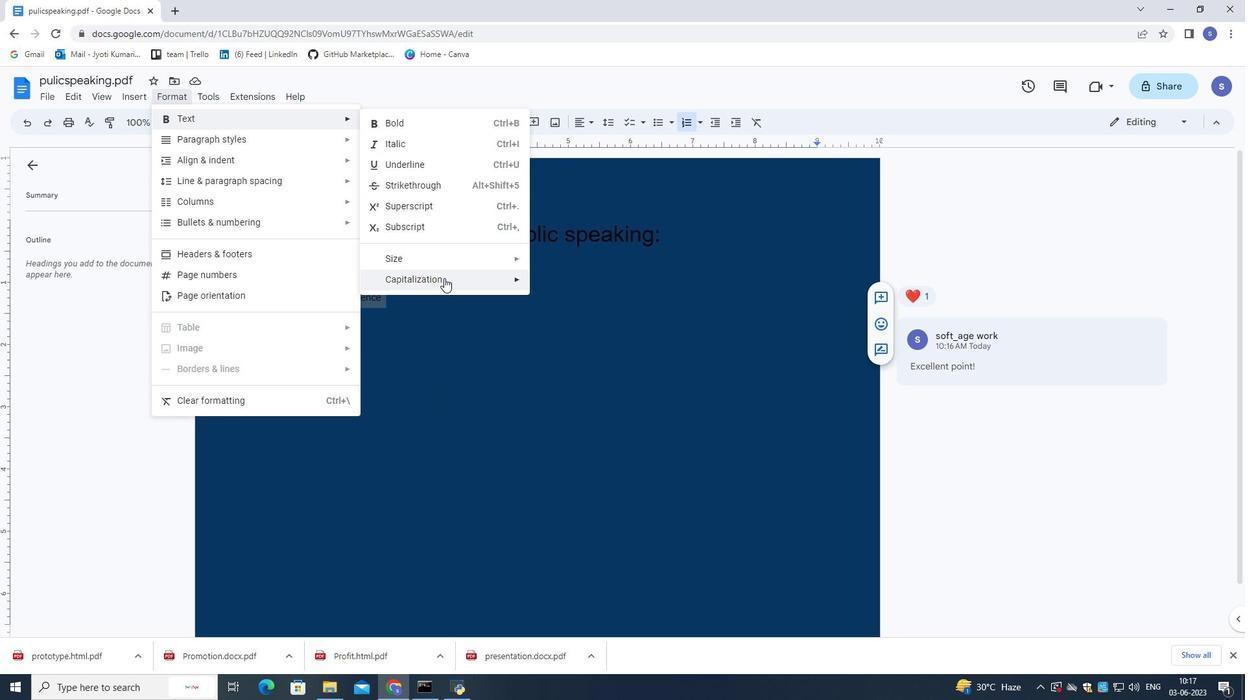 
Action: Mouse pressed left at (445, 279)
Screenshot: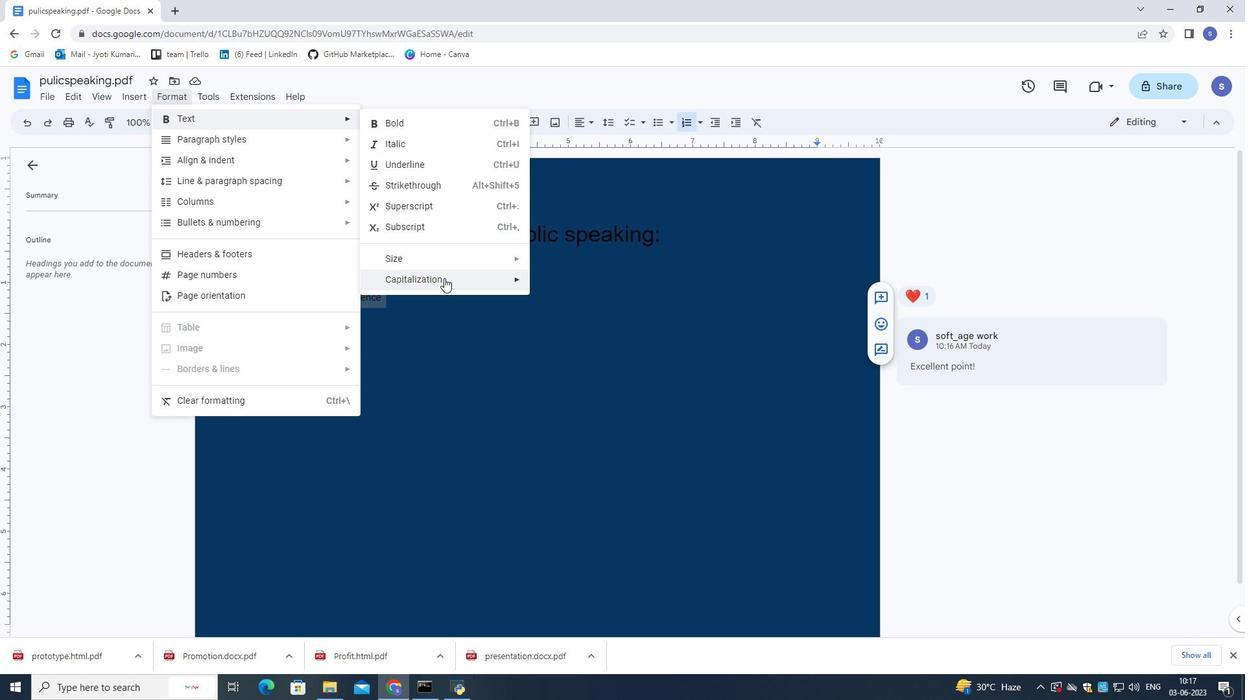 
Action: Mouse moved to (575, 279)
Screenshot: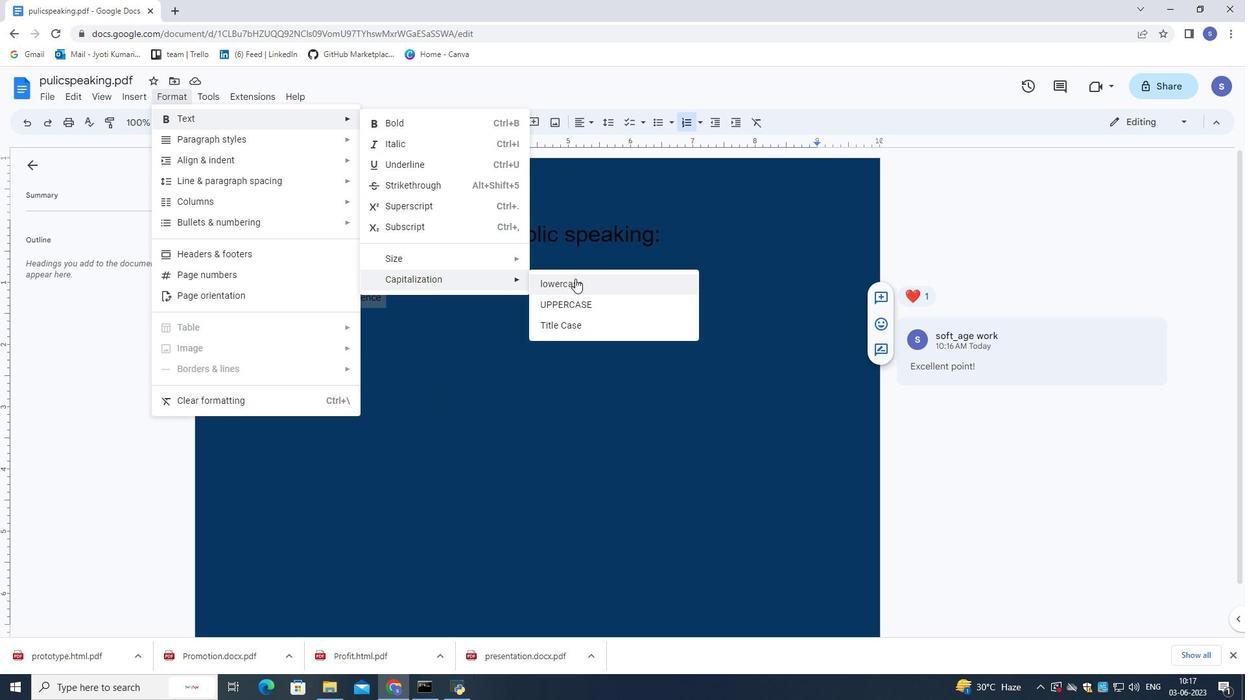 
Action: Mouse pressed left at (575, 279)
Screenshot: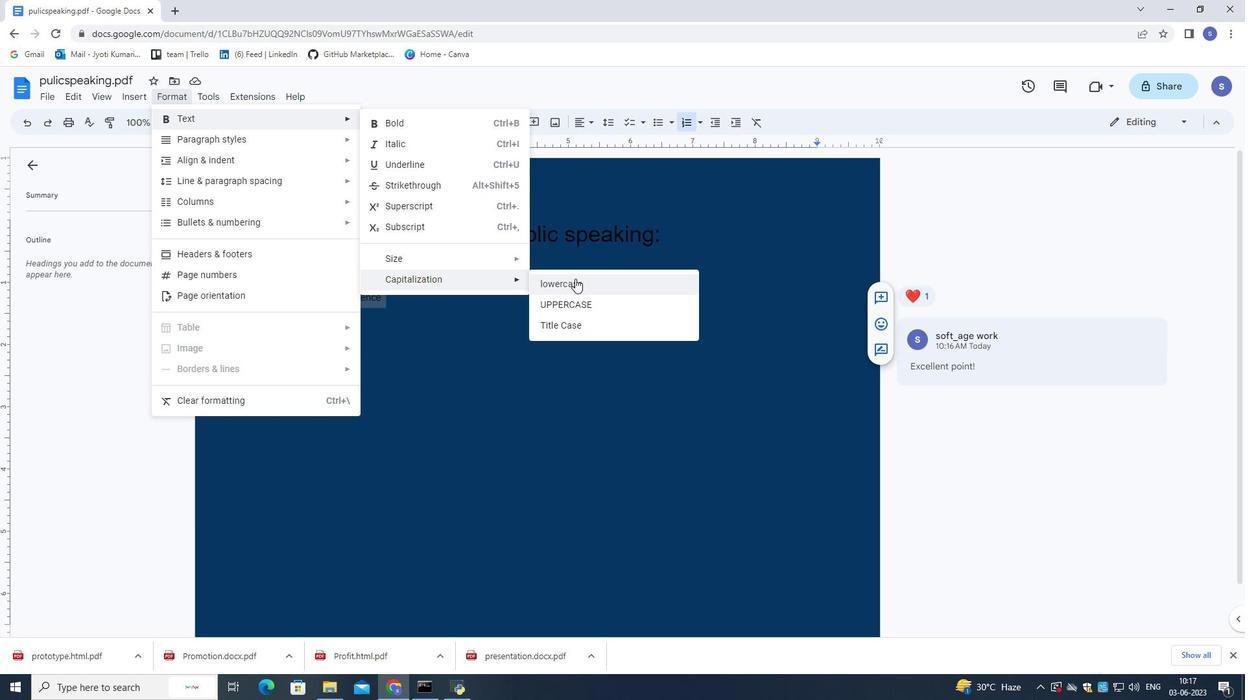 
Action: Mouse moved to (581, 284)
Screenshot: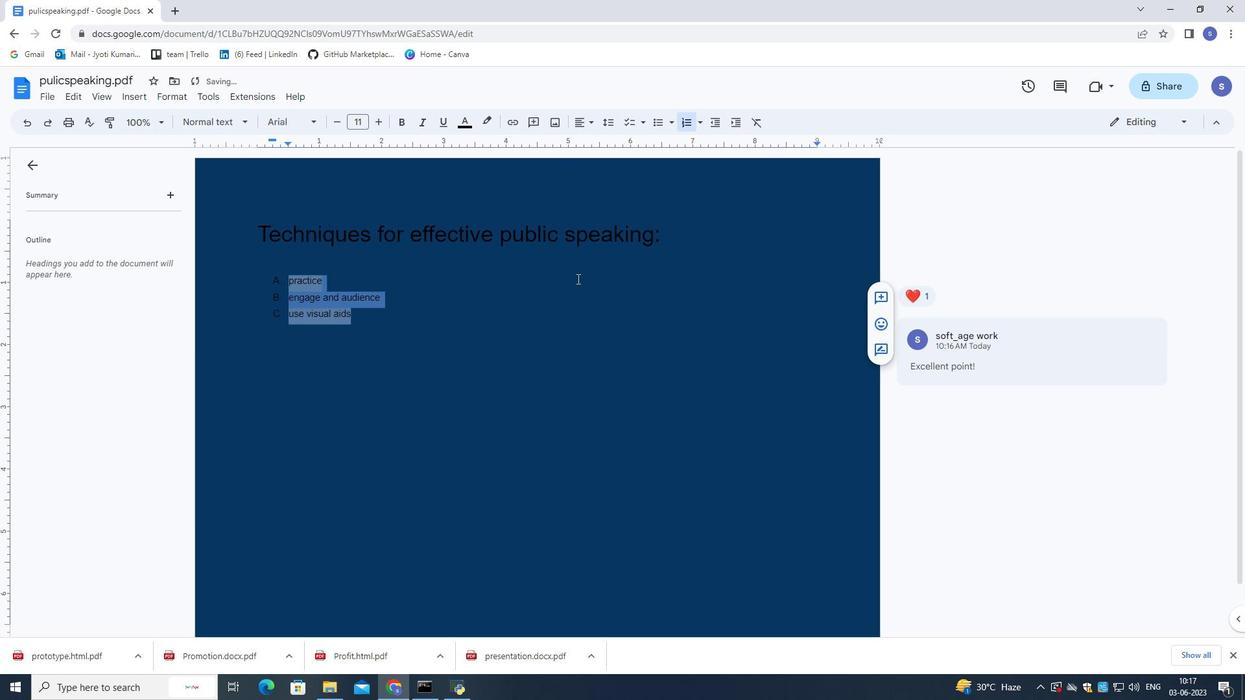 
Action: Mouse pressed left at (581, 284)
Screenshot: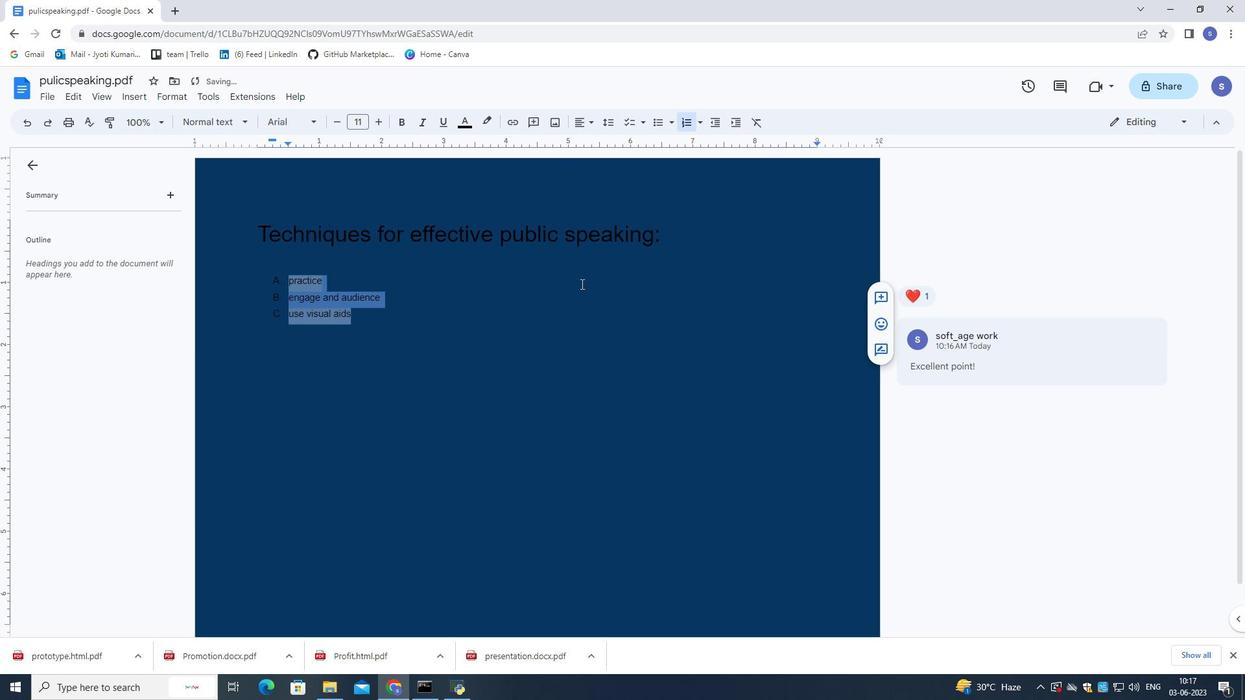 
